 Task: Find connections with filter location Jatāra with filter topic #leadershipwith filter profile language English with filter current company IFC - International Finance Corporation with filter school PGDAV College with filter industry Retail Gasoline with filter service category Tax Law with filter keywords title Spa Manager
Action: Mouse moved to (498, 63)
Screenshot: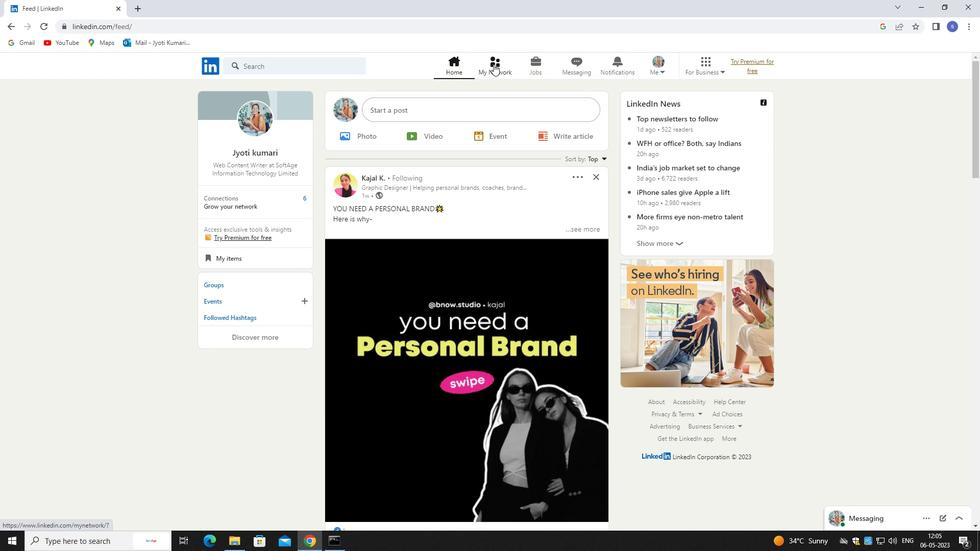 
Action: Mouse pressed left at (498, 63)
Screenshot: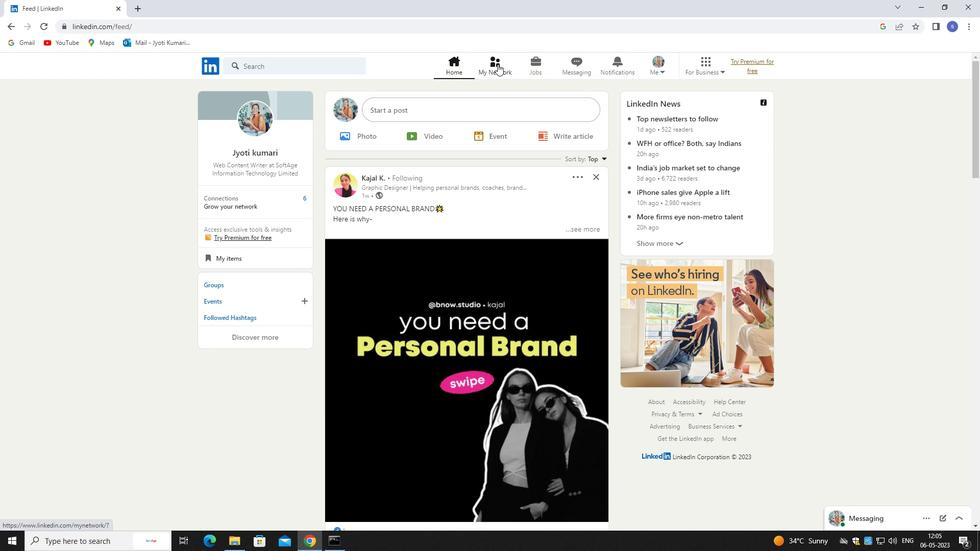 
Action: Mouse moved to (497, 62)
Screenshot: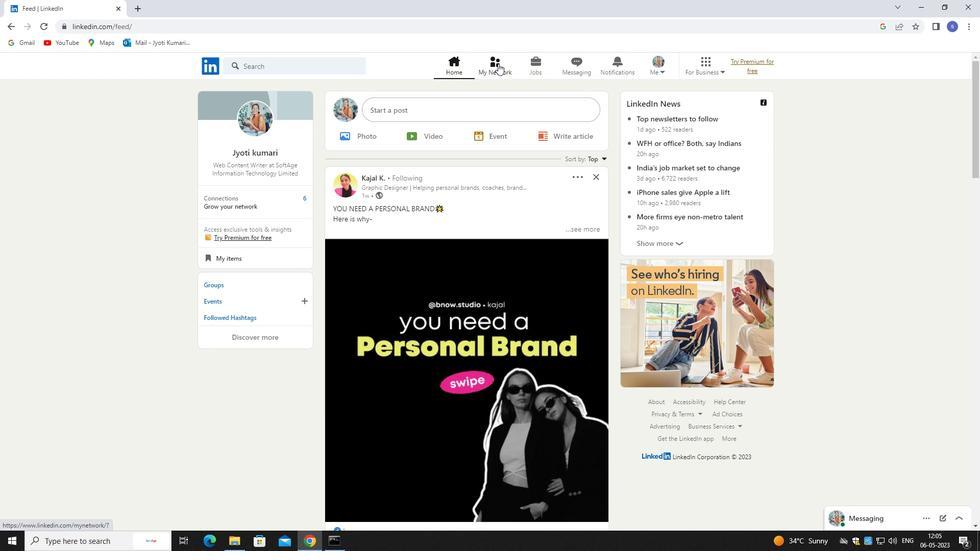 
Action: Mouse pressed left at (497, 62)
Screenshot: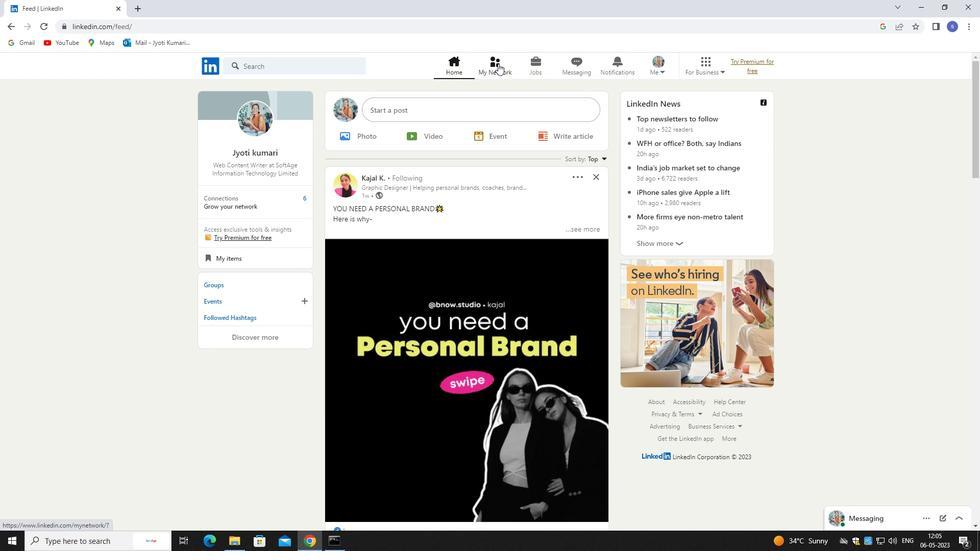 
Action: Mouse moved to (338, 122)
Screenshot: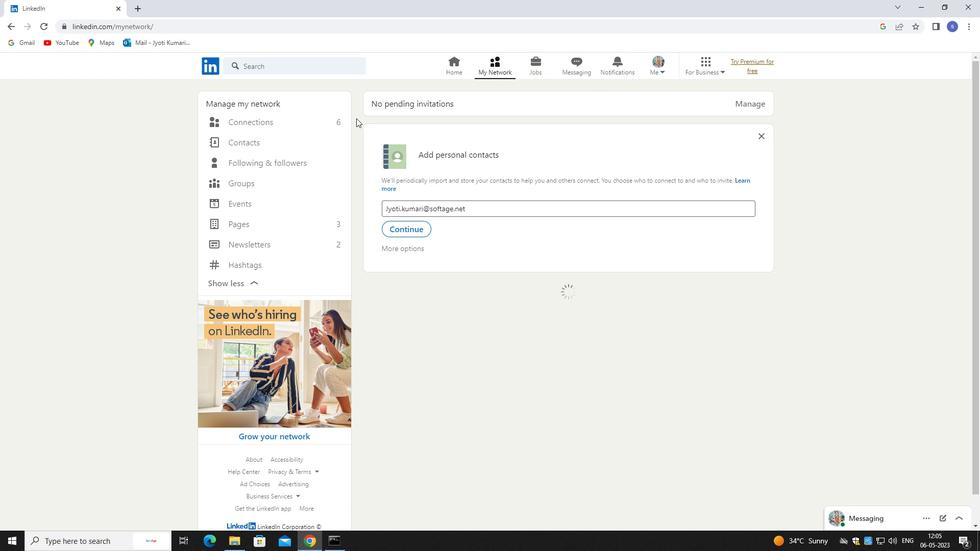 
Action: Mouse pressed left at (338, 122)
Screenshot: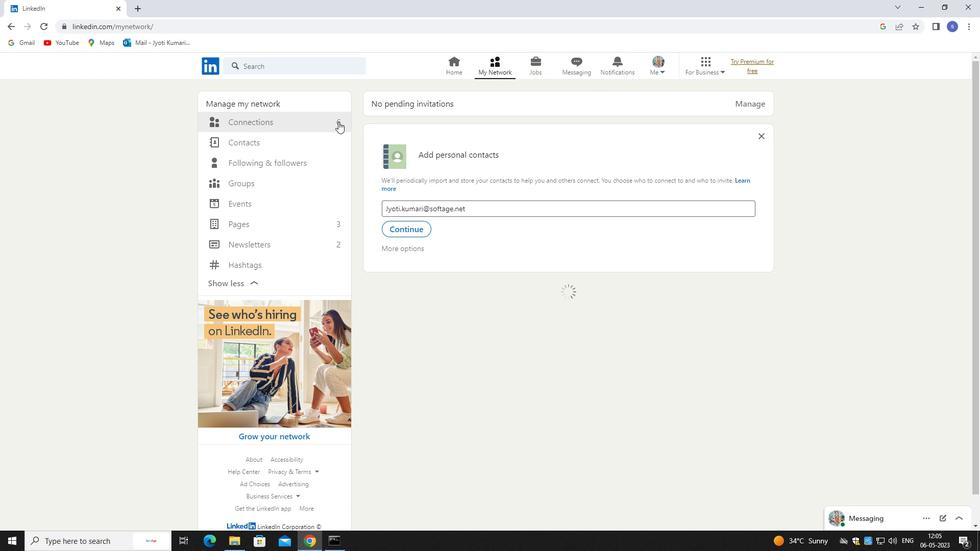 
Action: Mouse moved to (338, 122)
Screenshot: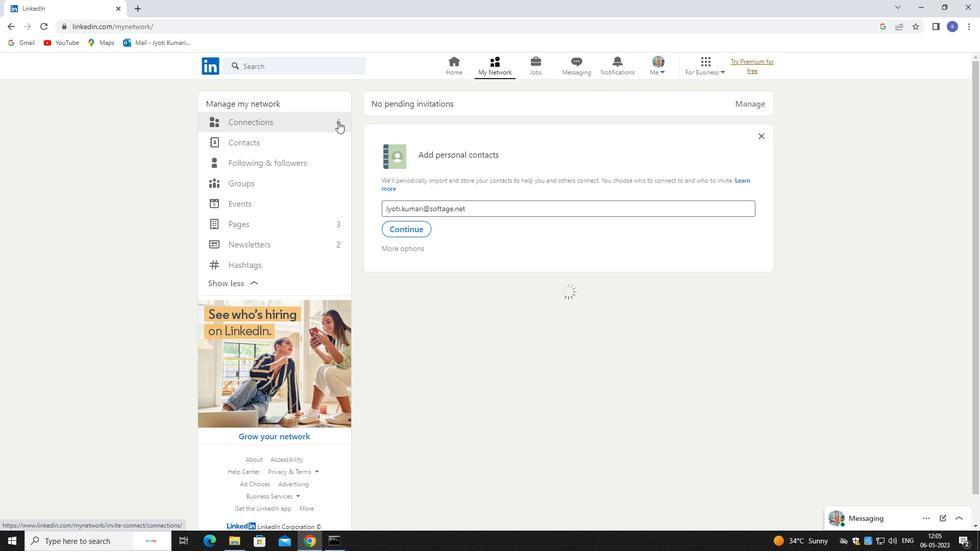 
Action: Mouse pressed left at (338, 122)
Screenshot: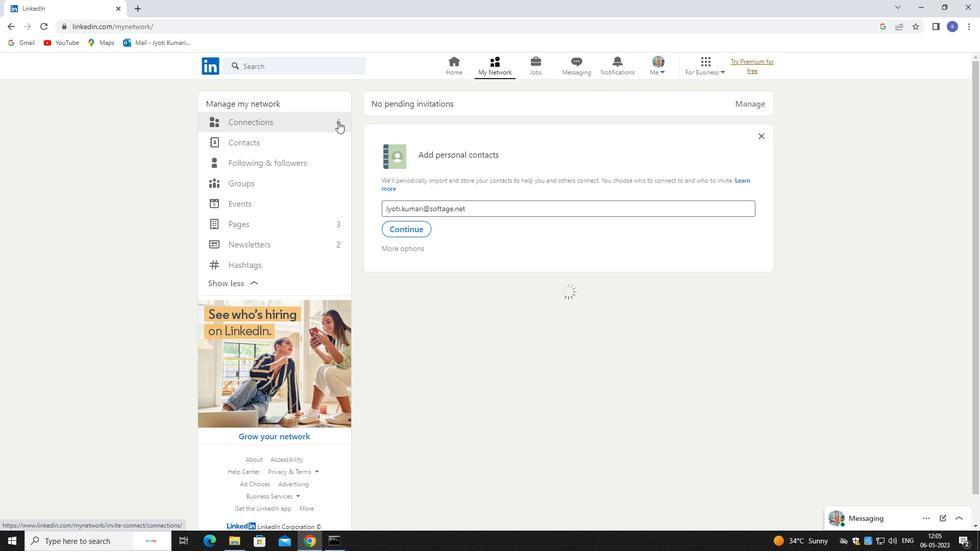 
Action: Mouse moved to (570, 123)
Screenshot: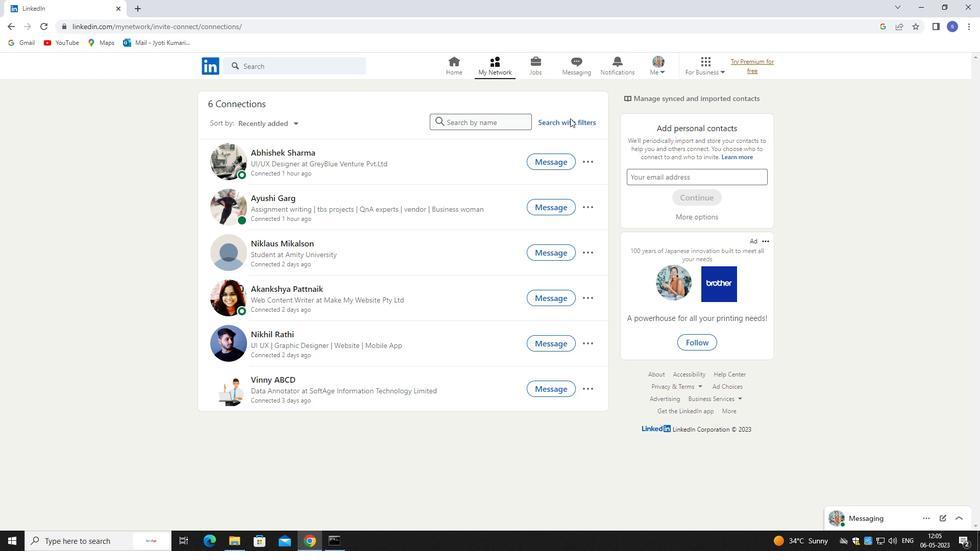 
Action: Mouse pressed left at (570, 123)
Screenshot: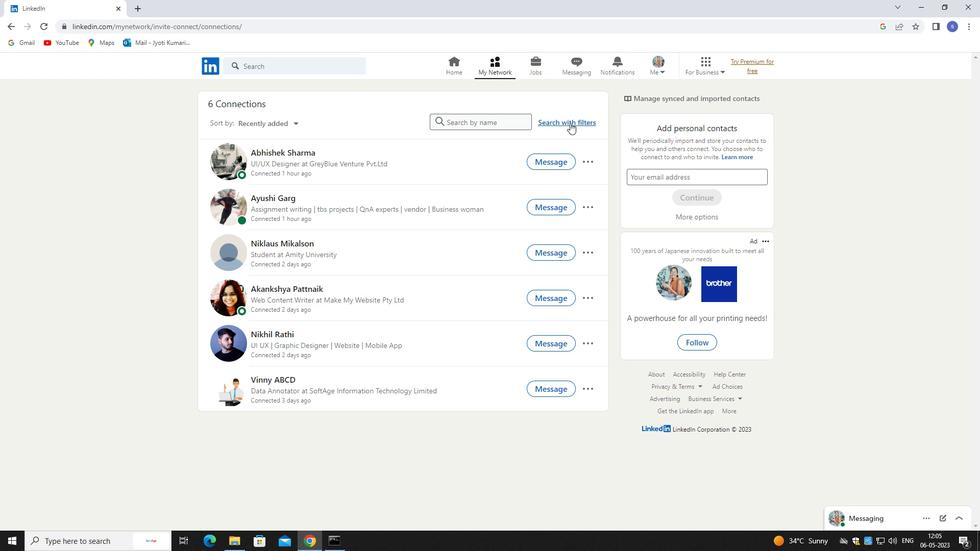 
Action: Mouse moved to (530, 88)
Screenshot: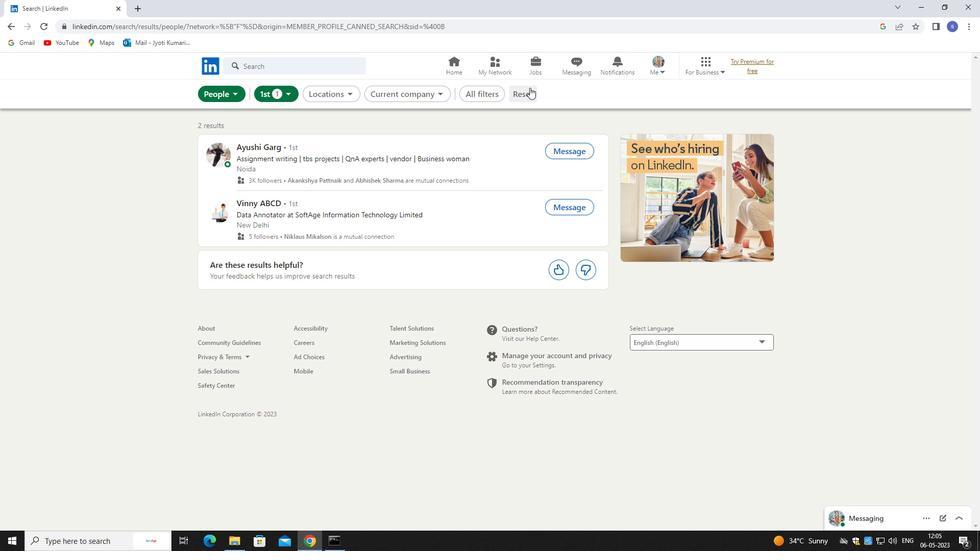 
Action: Mouse pressed left at (530, 88)
Screenshot: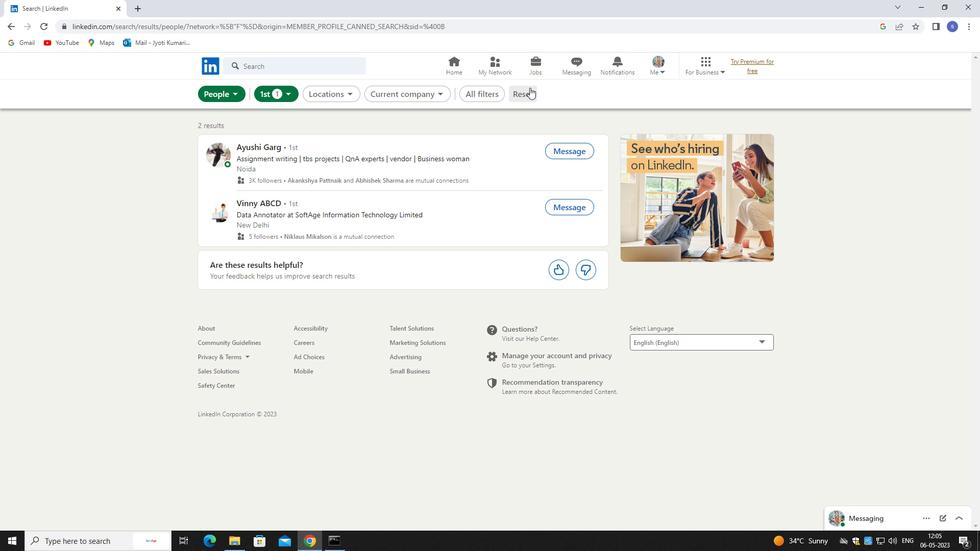 
Action: Mouse moved to (511, 92)
Screenshot: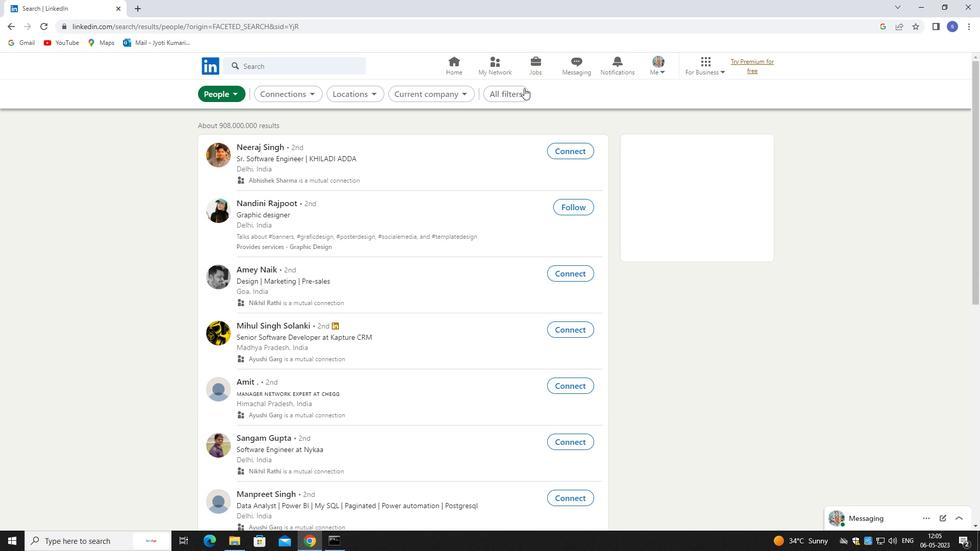 
Action: Mouse pressed left at (511, 92)
Screenshot: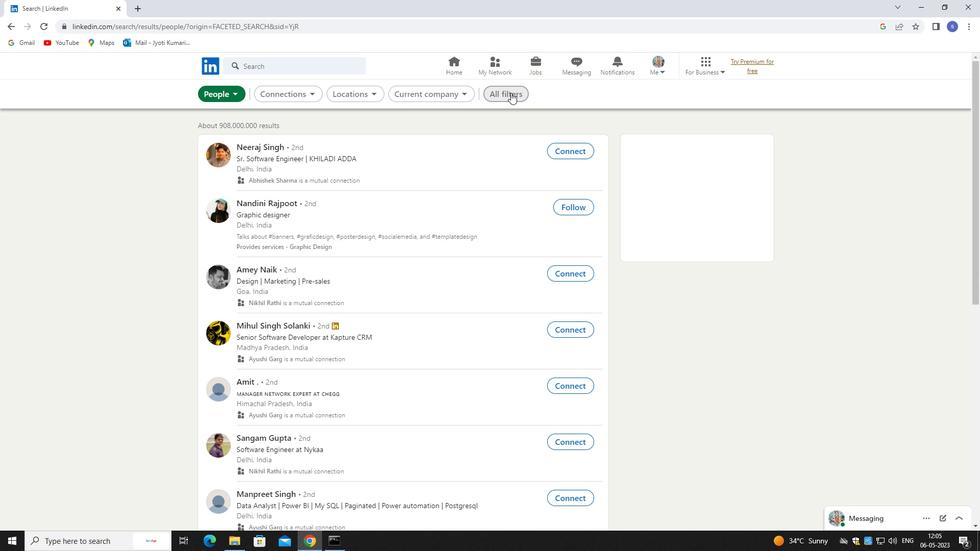 
Action: Mouse moved to (875, 397)
Screenshot: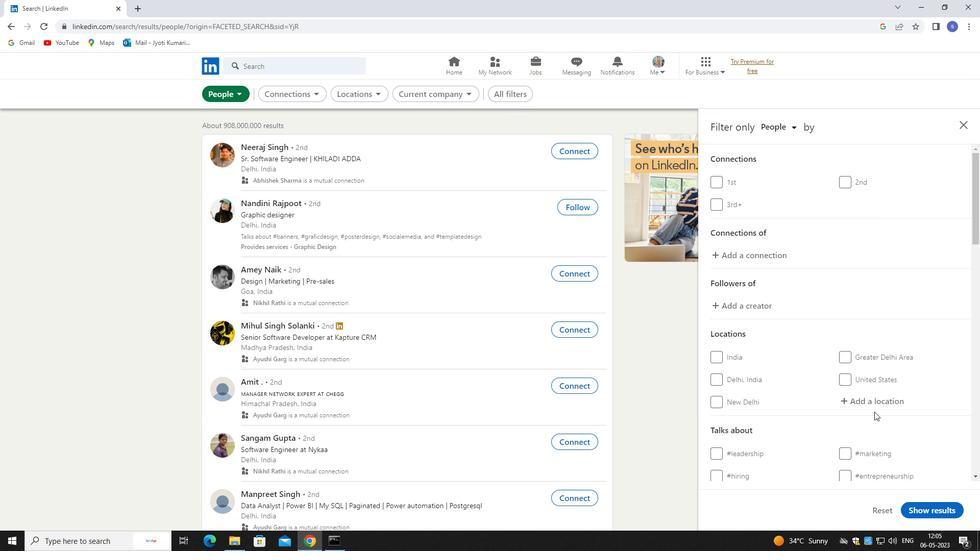 
Action: Mouse pressed left at (875, 397)
Screenshot: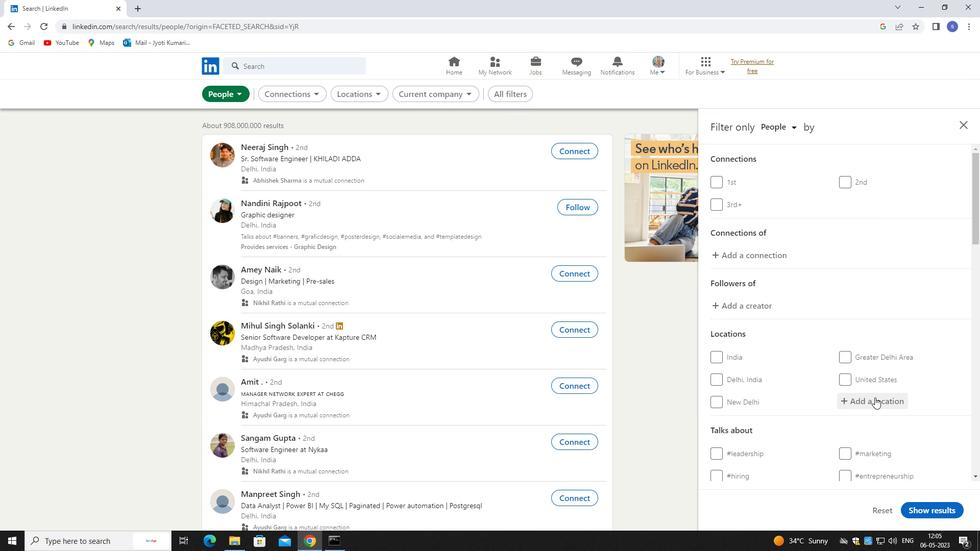 
Action: Mouse moved to (866, 415)
Screenshot: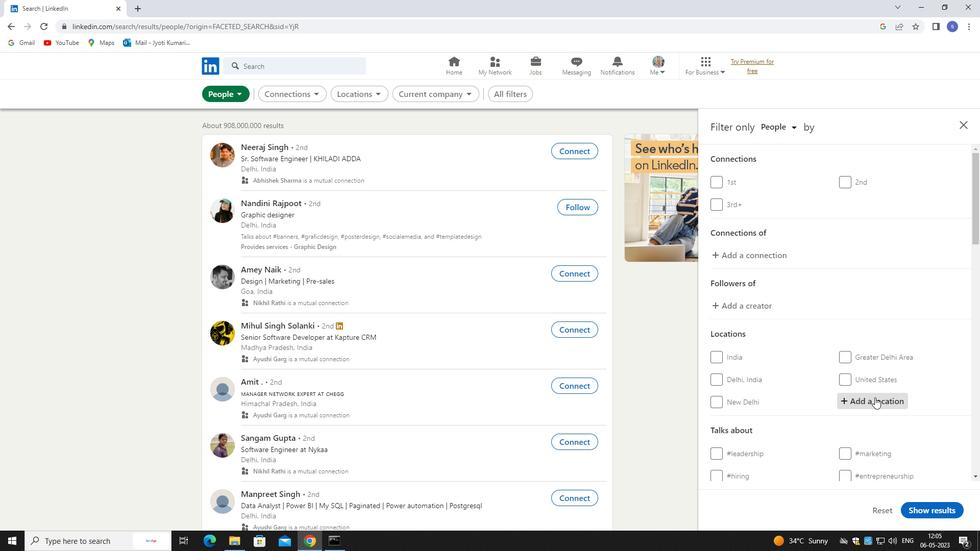 
Action: Key pressed jar<Key.backspace>tara
Screenshot: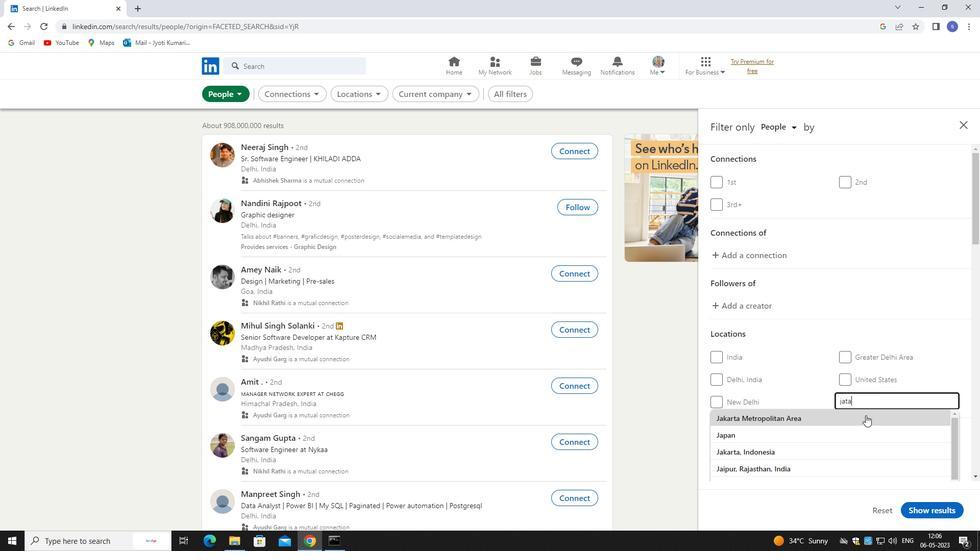 
Action: Mouse moved to (846, 418)
Screenshot: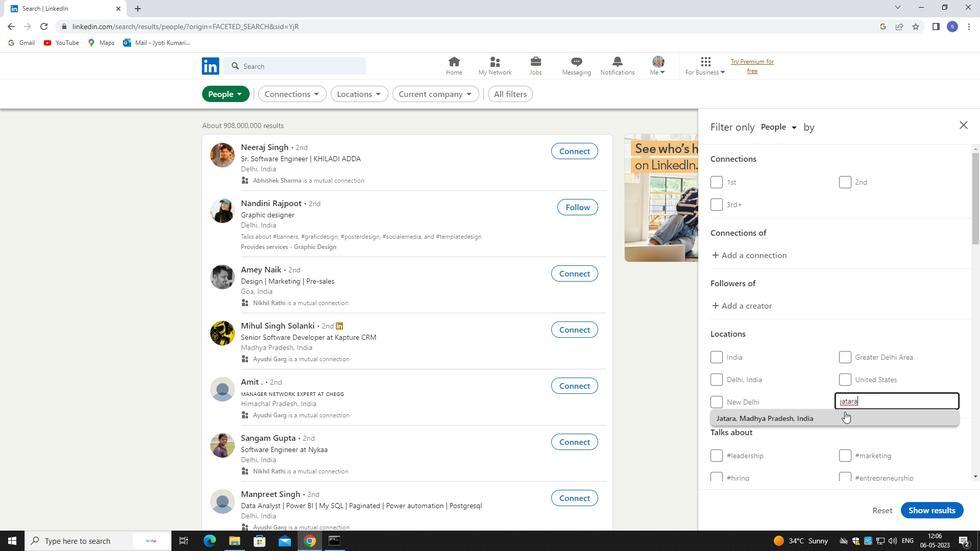 
Action: Mouse pressed left at (846, 418)
Screenshot: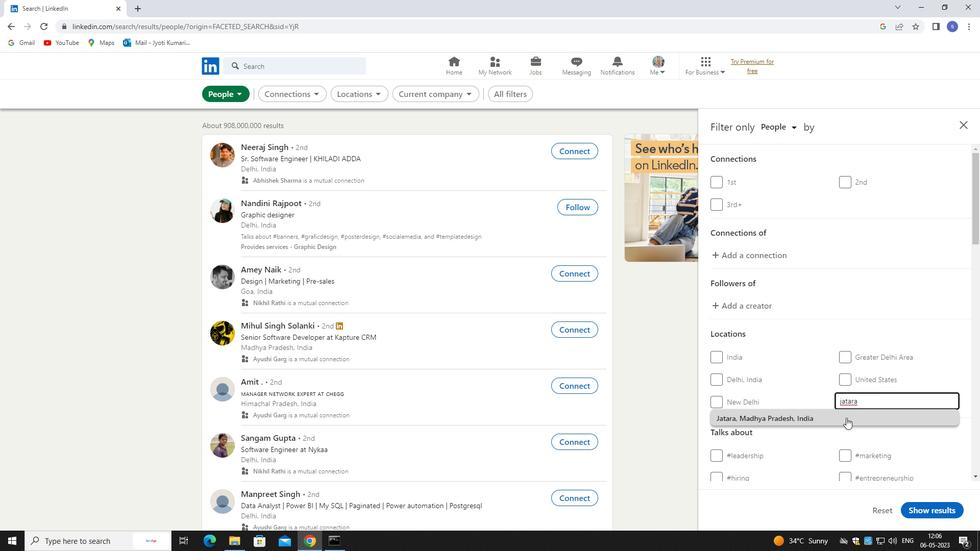 
Action: Mouse moved to (823, 386)
Screenshot: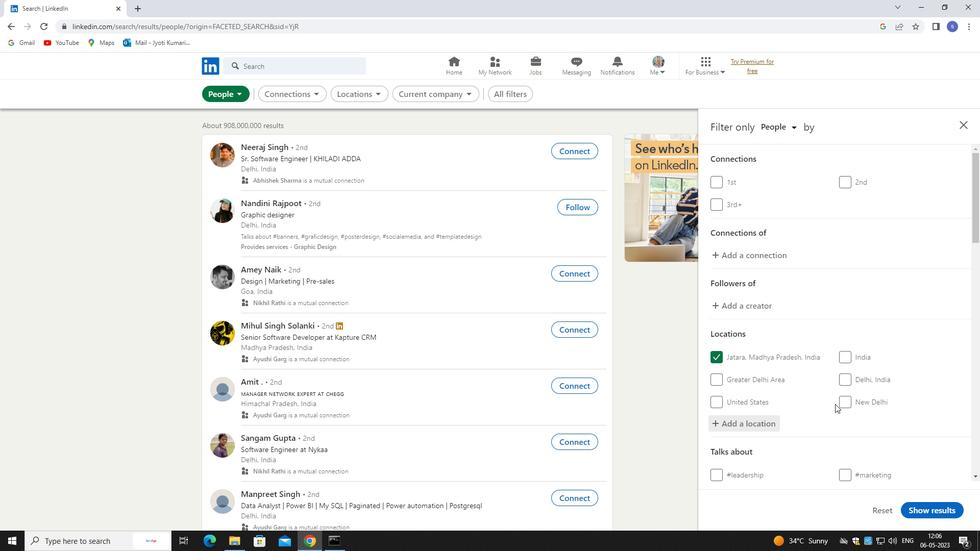 
Action: Mouse scrolled (823, 386) with delta (0, 0)
Screenshot: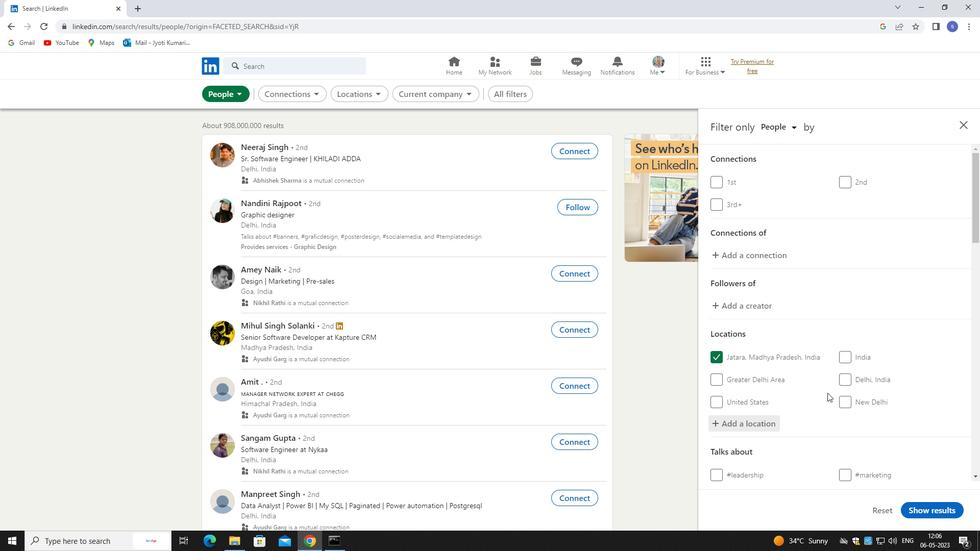 
Action: Mouse moved to (823, 386)
Screenshot: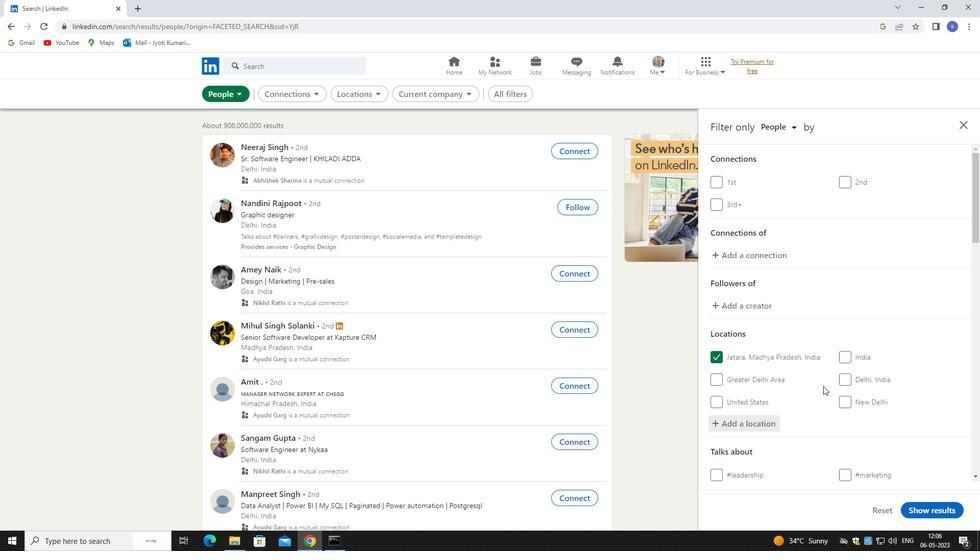 
Action: Mouse scrolled (823, 386) with delta (0, 0)
Screenshot: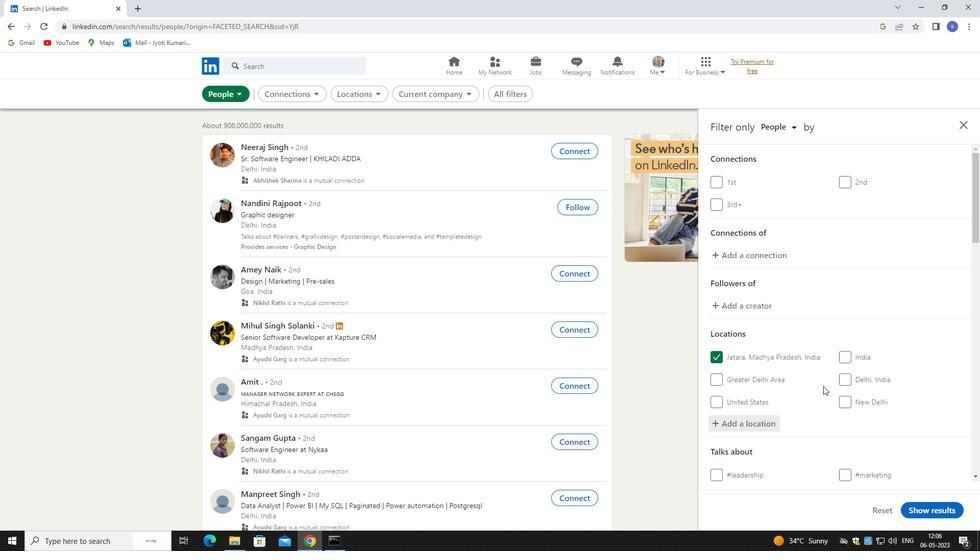 
Action: Mouse moved to (823, 387)
Screenshot: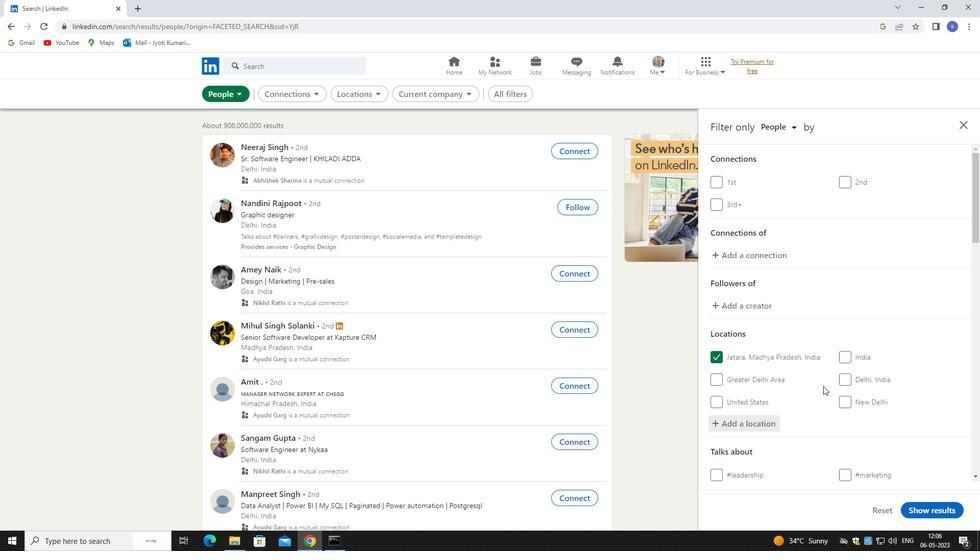 
Action: Mouse scrolled (823, 386) with delta (0, 0)
Screenshot: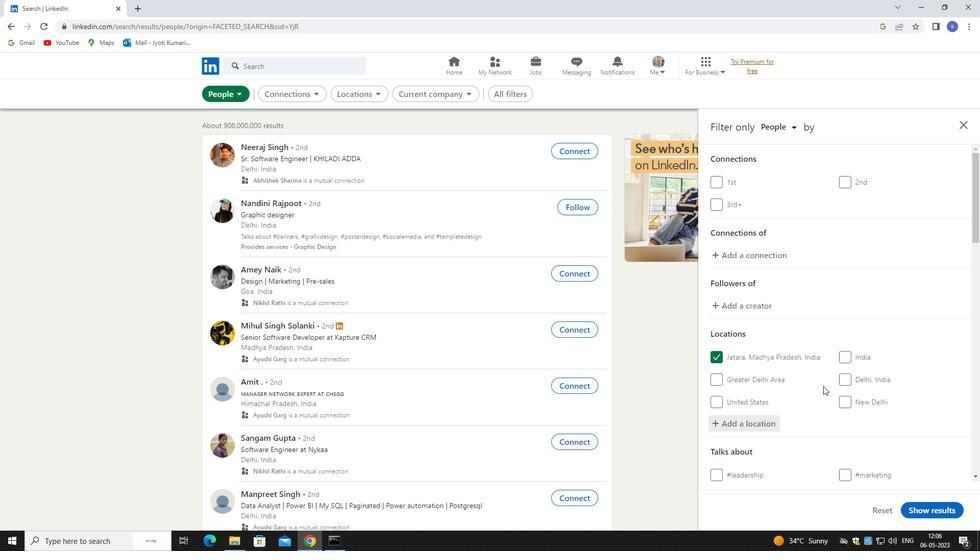 
Action: Mouse moved to (862, 364)
Screenshot: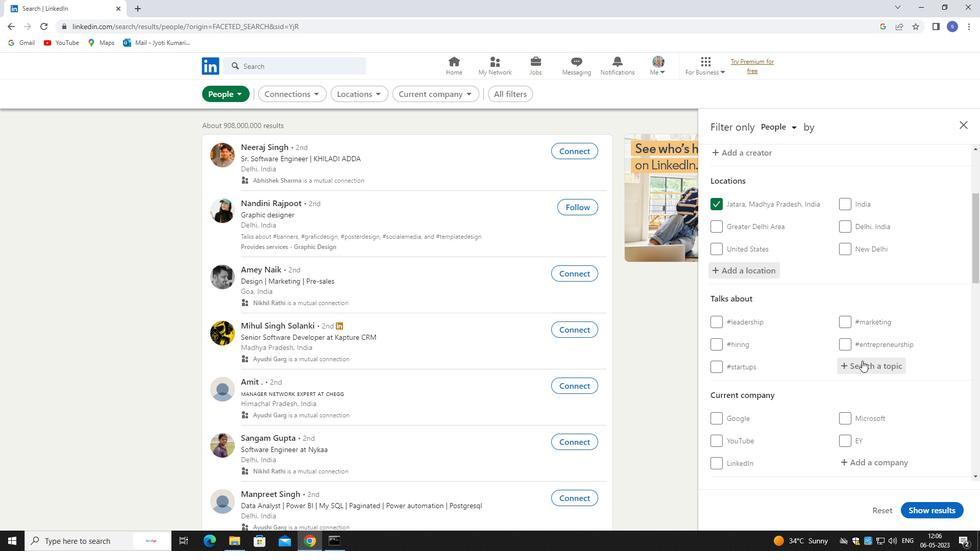 
Action: Mouse pressed left at (862, 364)
Screenshot: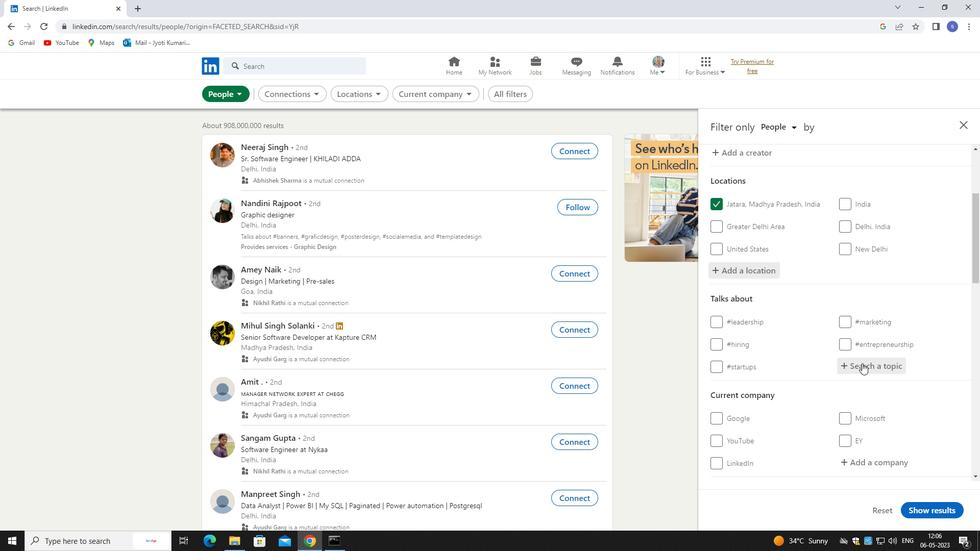 
Action: Mouse moved to (859, 366)
Screenshot: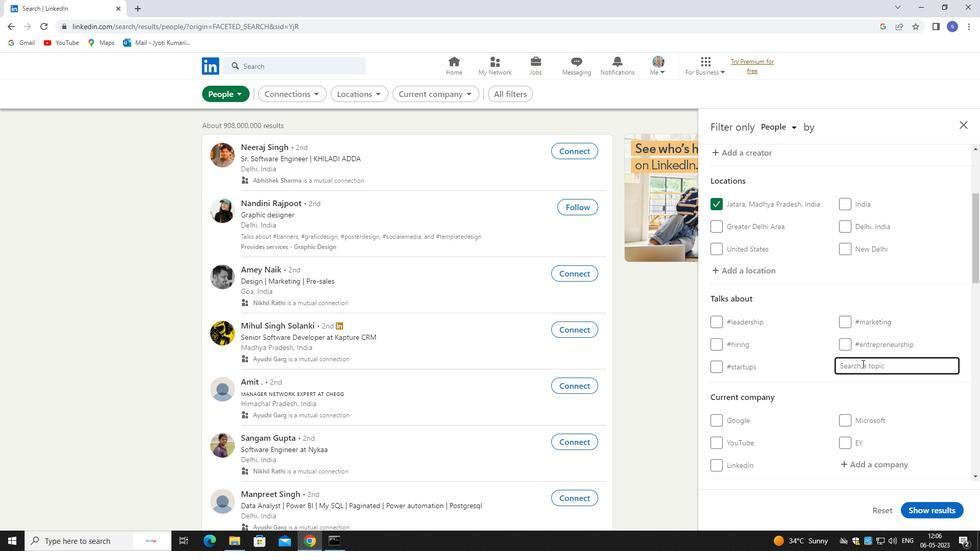 
Action: Key pressed leardeer
Screenshot: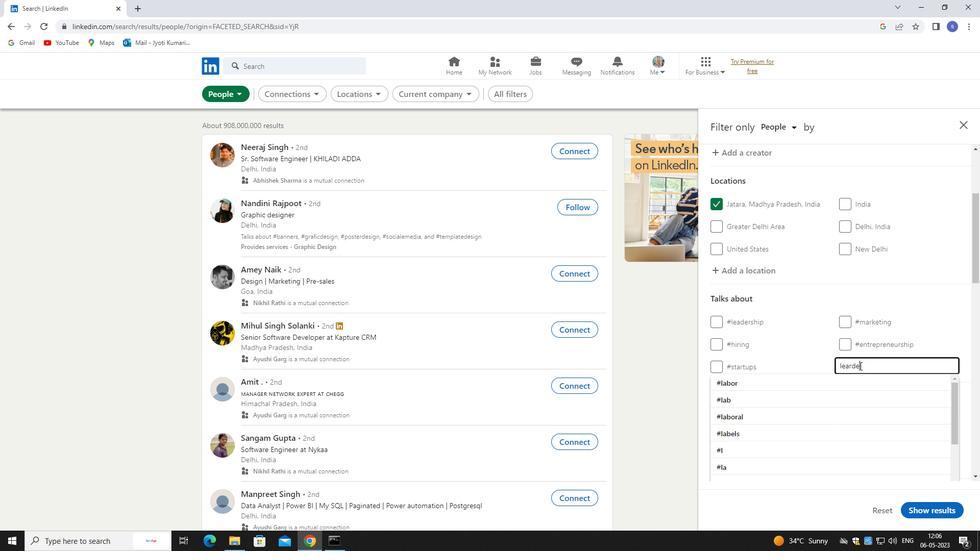 
Action: Mouse moved to (873, 380)
Screenshot: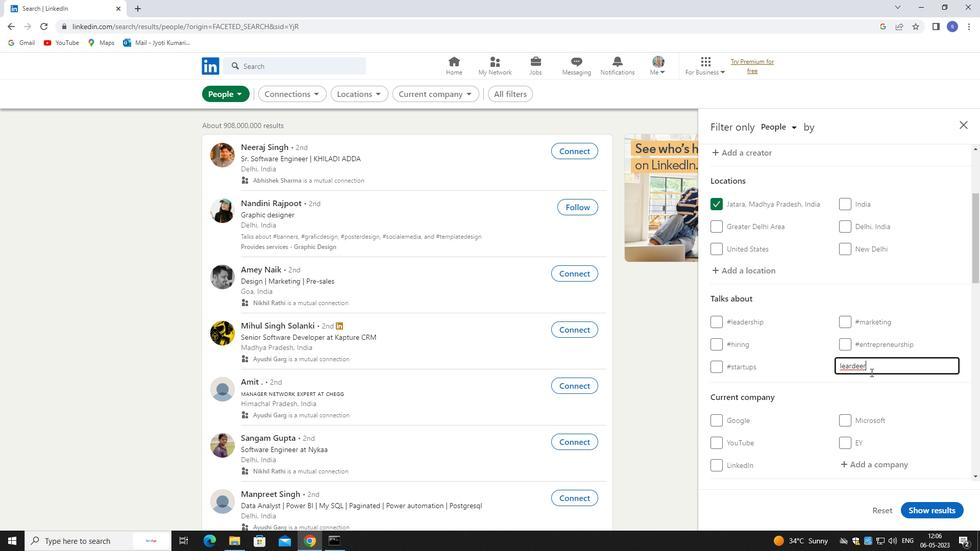 
Action: Key pressed <Key.backspace><Key.backspace>r
Screenshot: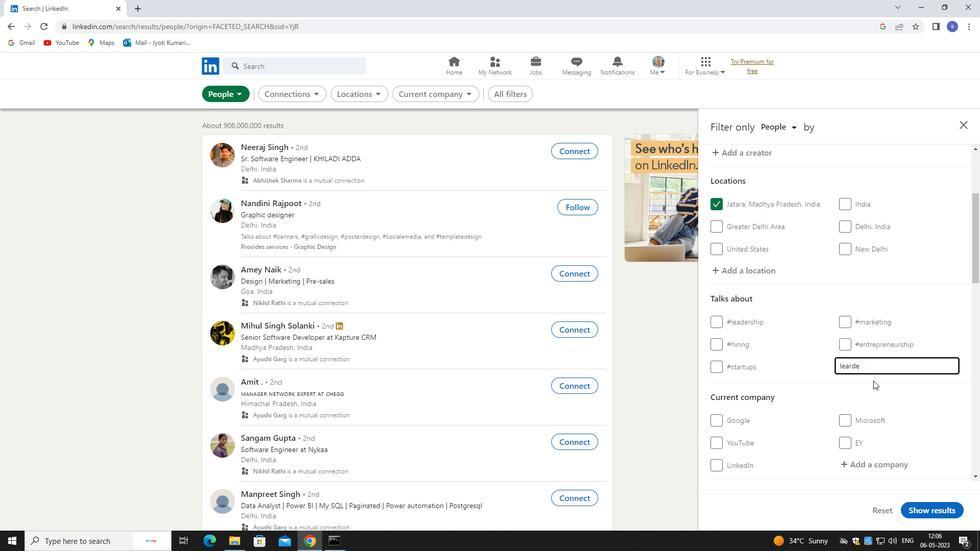 
Action: Mouse pressed left at (873, 380)
Screenshot: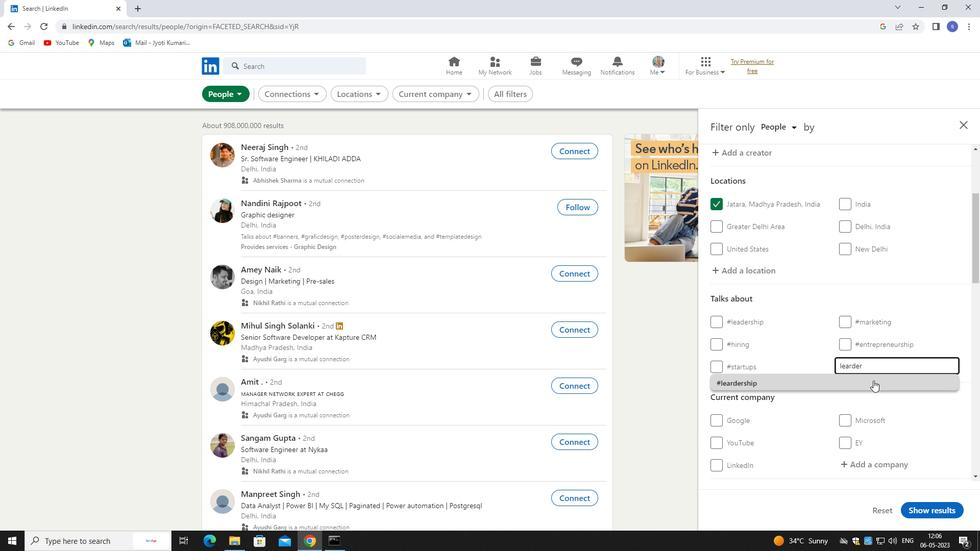 
Action: Mouse scrolled (873, 380) with delta (0, 0)
Screenshot: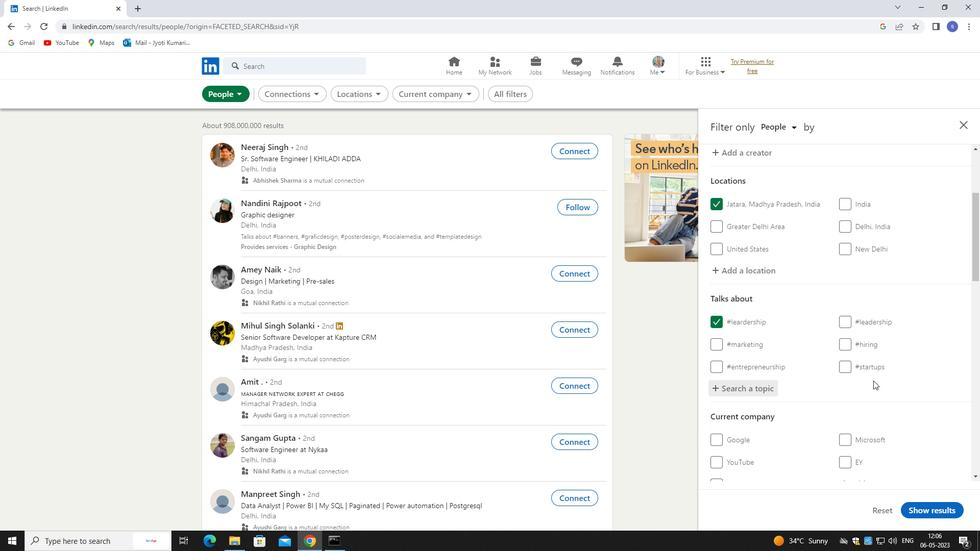 
Action: Mouse scrolled (873, 380) with delta (0, 0)
Screenshot: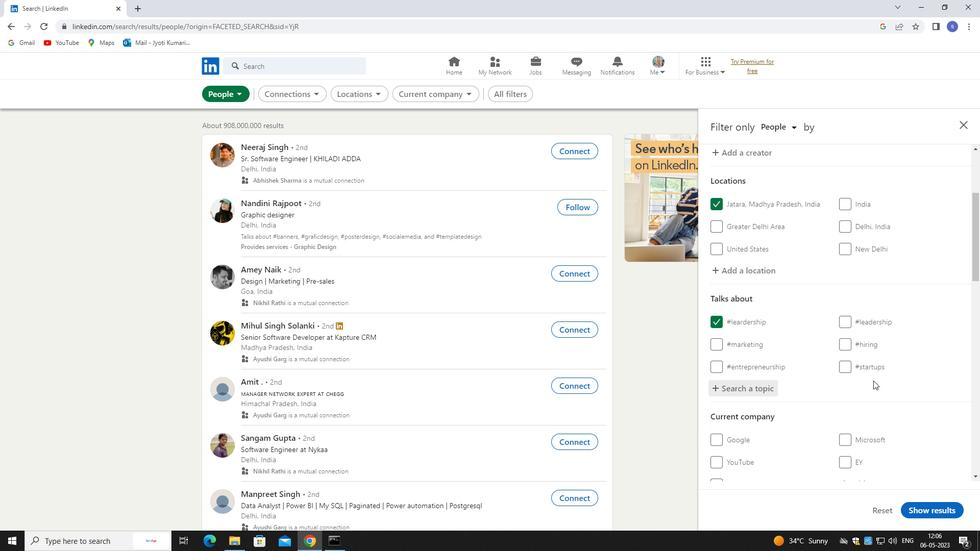 
Action: Mouse moved to (873, 381)
Screenshot: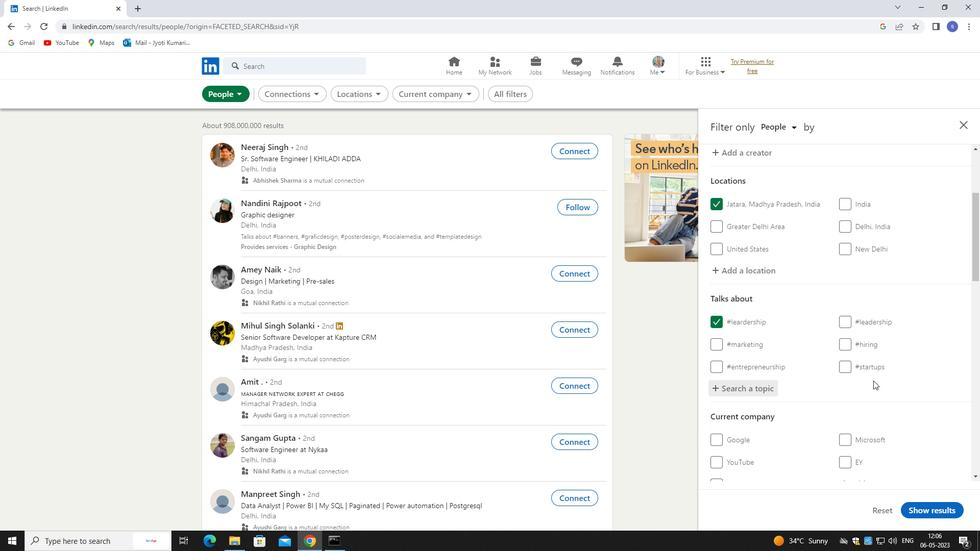 
Action: Mouse scrolled (873, 380) with delta (0, 0)
Screenshot: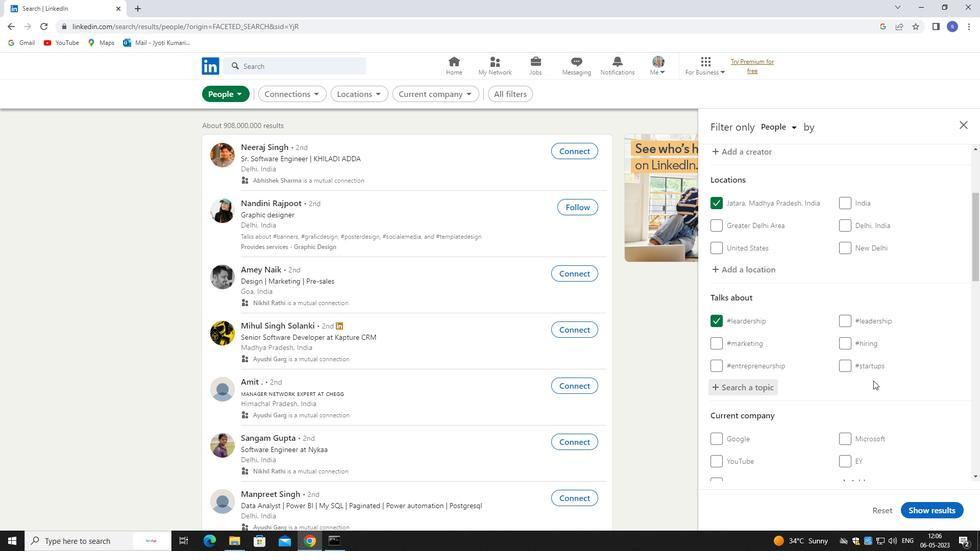 
Action: Mouse moved to (877, 337)
Screenshot: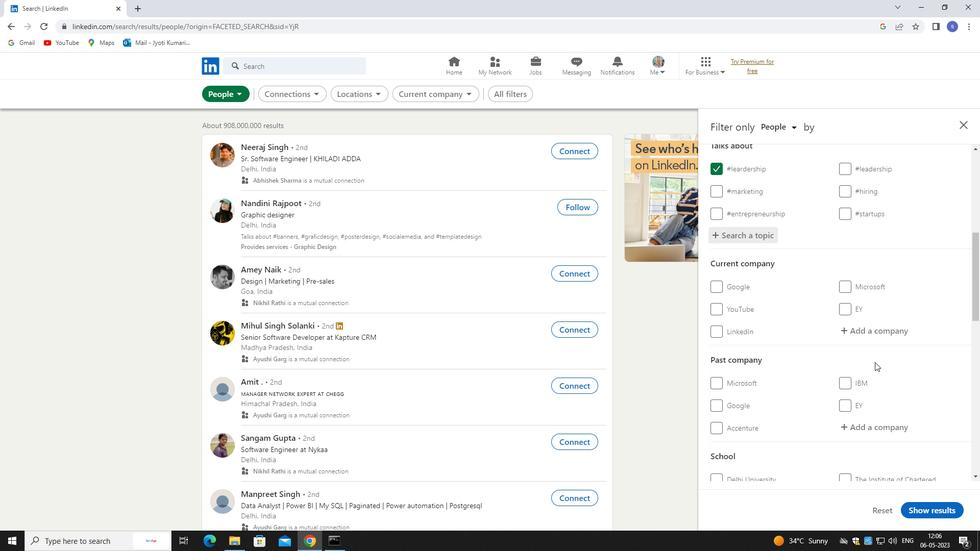 
Action: Mouse pressed left at (877, 337)
Screenshot: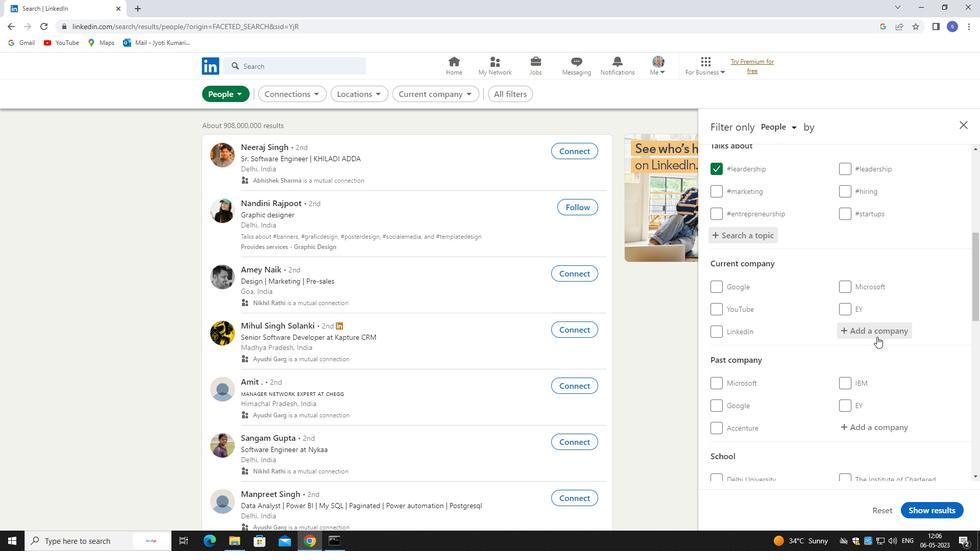 
Action: Mouse moved to (873, 332)
Screenshot: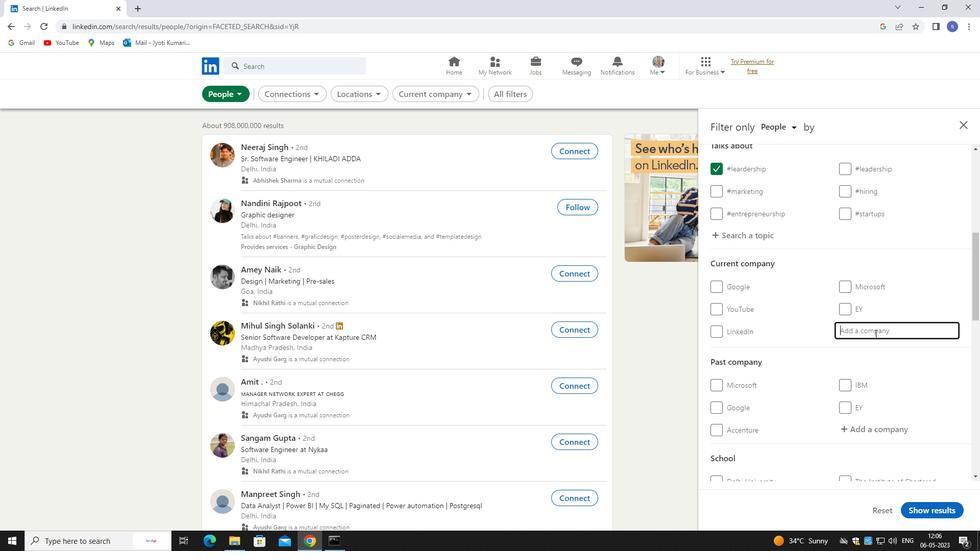 
Action: Key pressed <Key.shift>IFC<Key.space>I
Screenshot: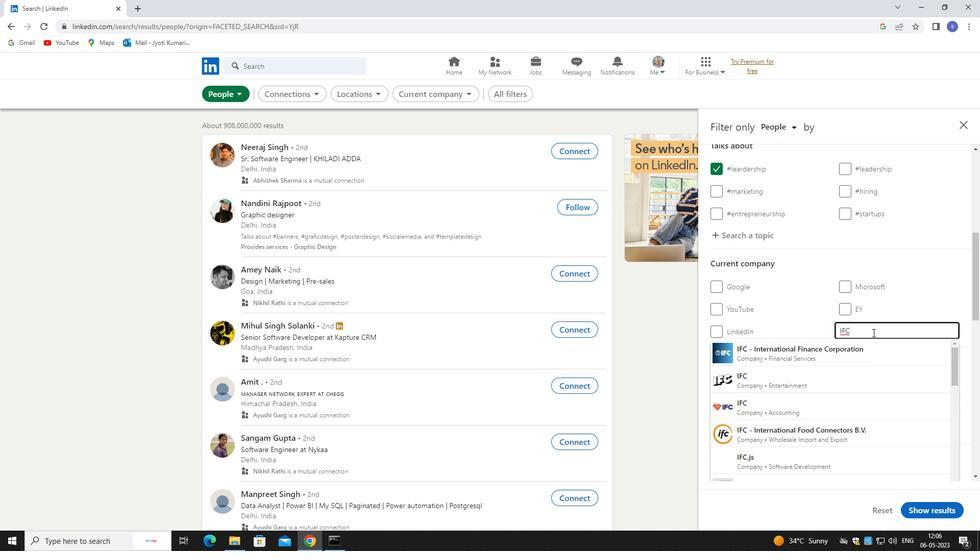 
Action: Mouse moved to (832, 349)
Screenshot: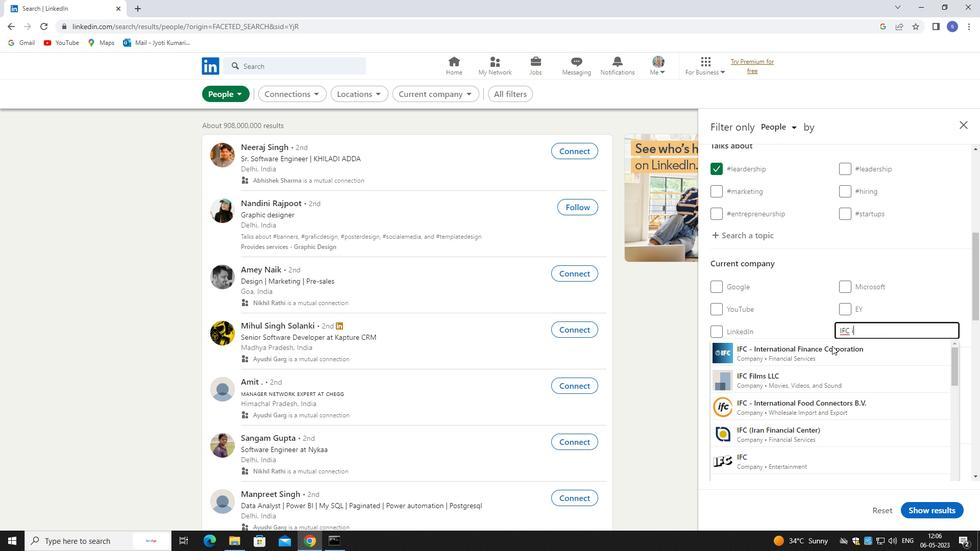 
Action: Mouse pressed left at (832, 349)
Screenshot: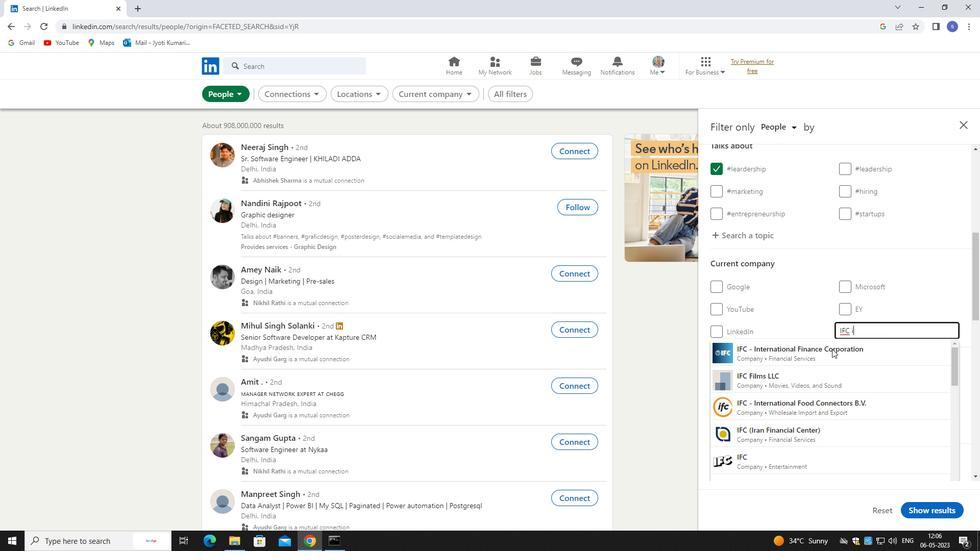 
Action: Mouse moved to (831, 350)
Screenshot: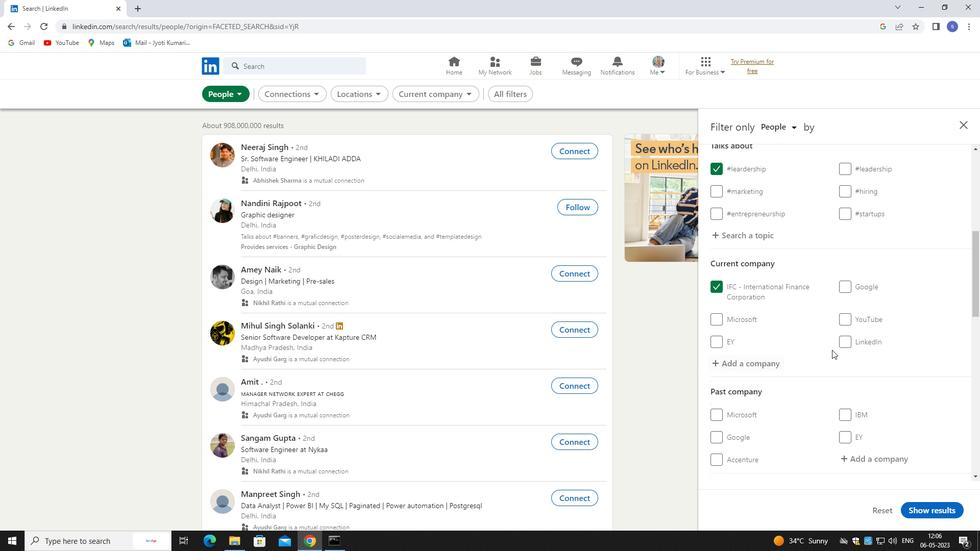 
Action: Mouse scrolled (831, 349) with delta (0, 0)
Screenshot: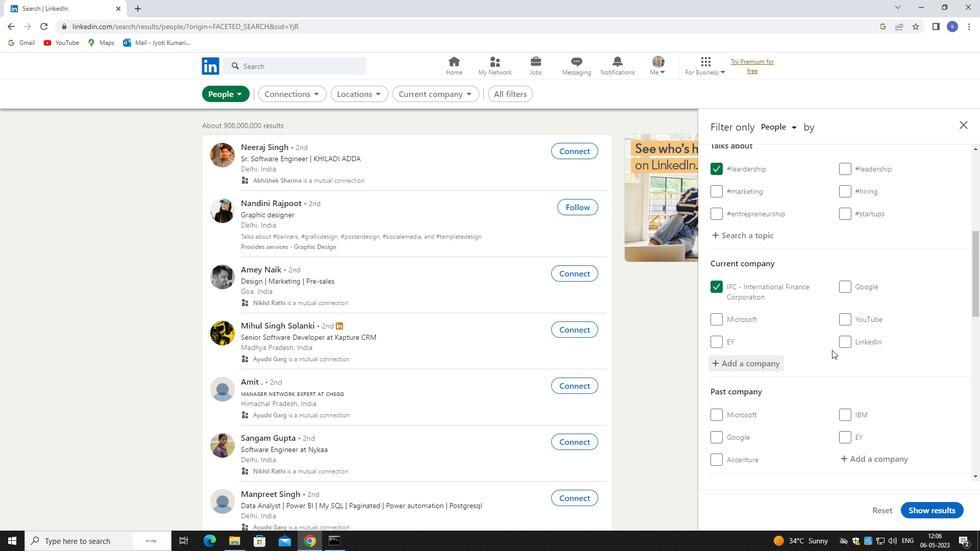 
Action: Mouse scrolled (831, 349) with delta (0, 0)
Screenshot: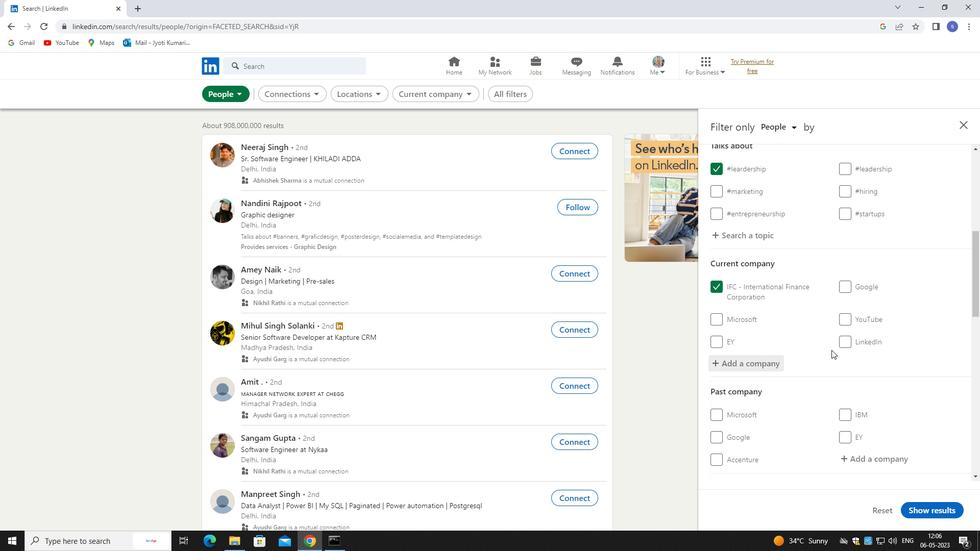 
Action: Mouse scrolled (831, 349) with delta (0, 0)
Screenshot: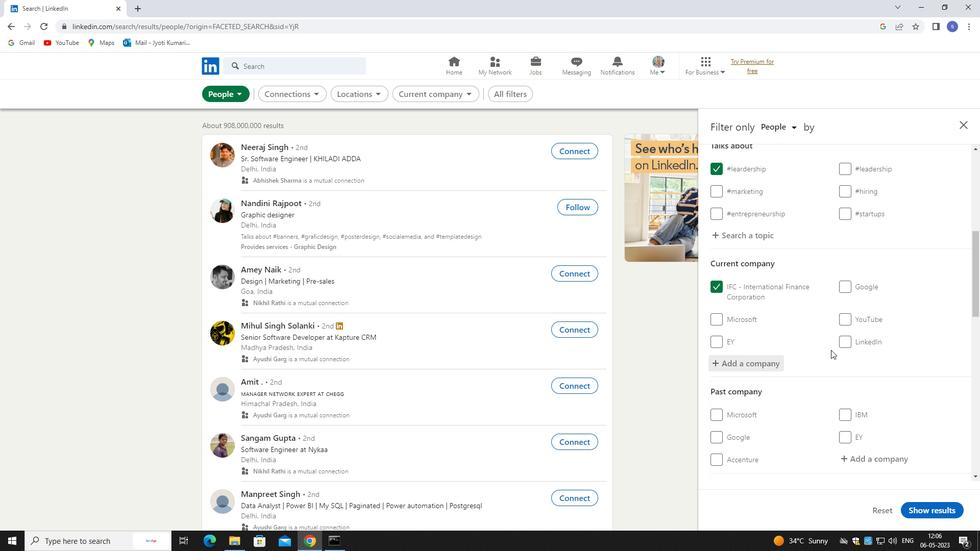 
Action: Mouse moved to (856, 414)
Screenshot: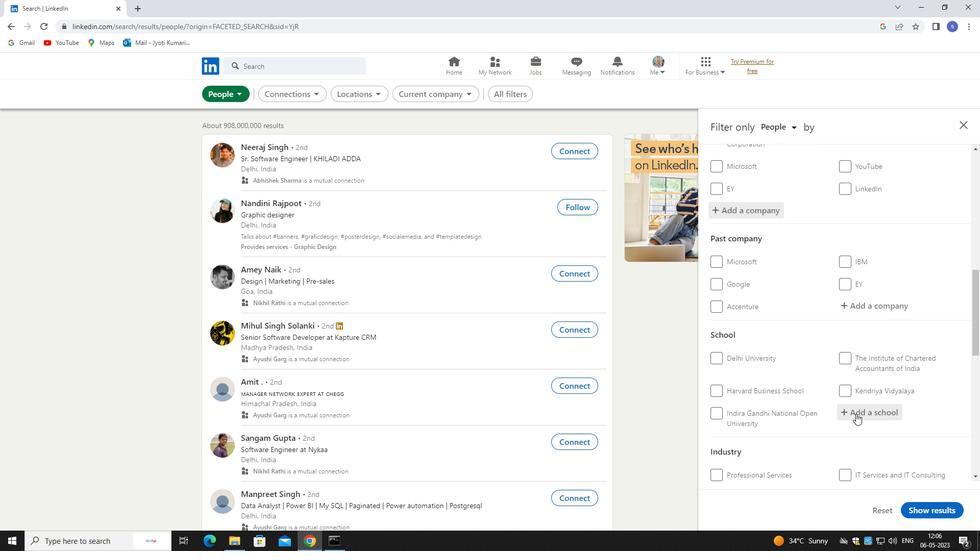 
Action: Mouse pressed left at (856, 414)
Screenshot: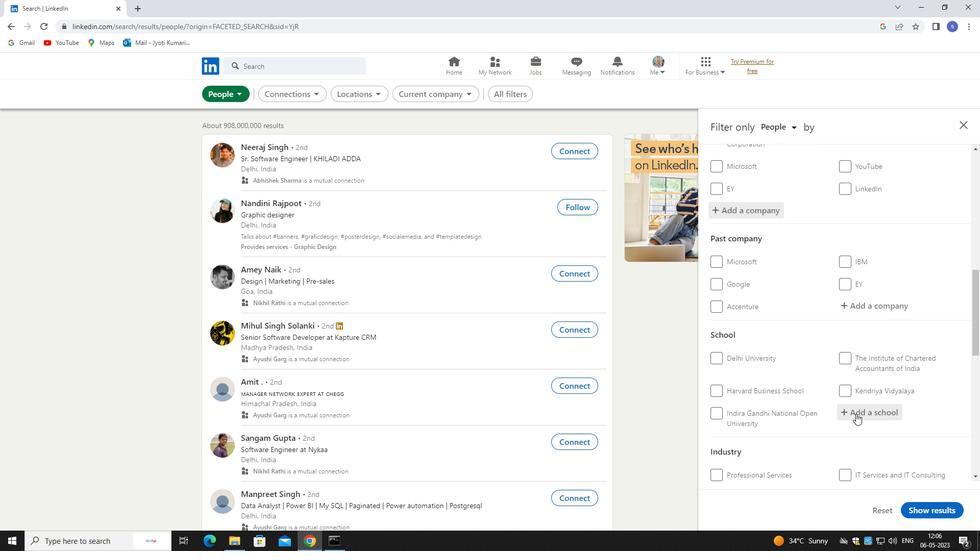 
Action: Key pressed <Key.shift>PG<Key.shift>DAV
Screenshot: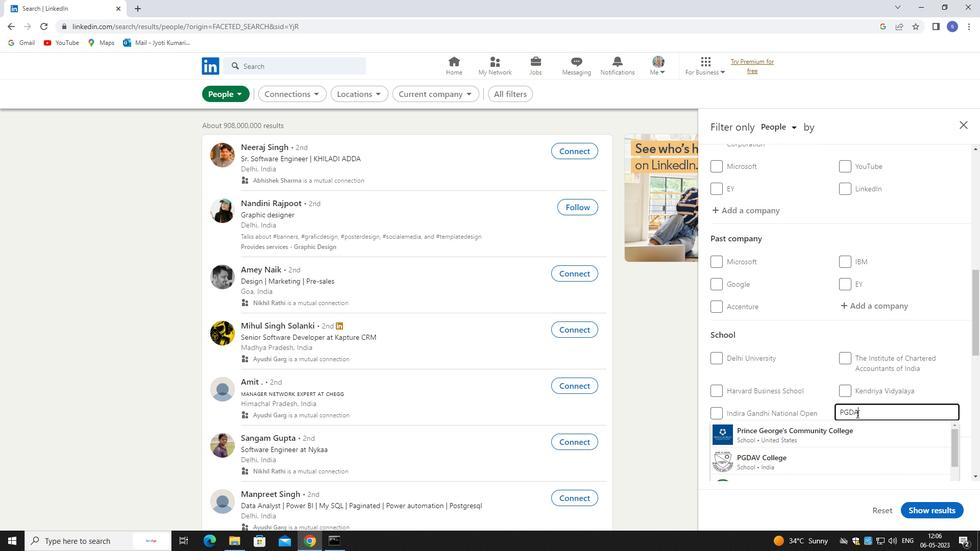 
Action: Mouse moved to (854, 436)
Screenshot: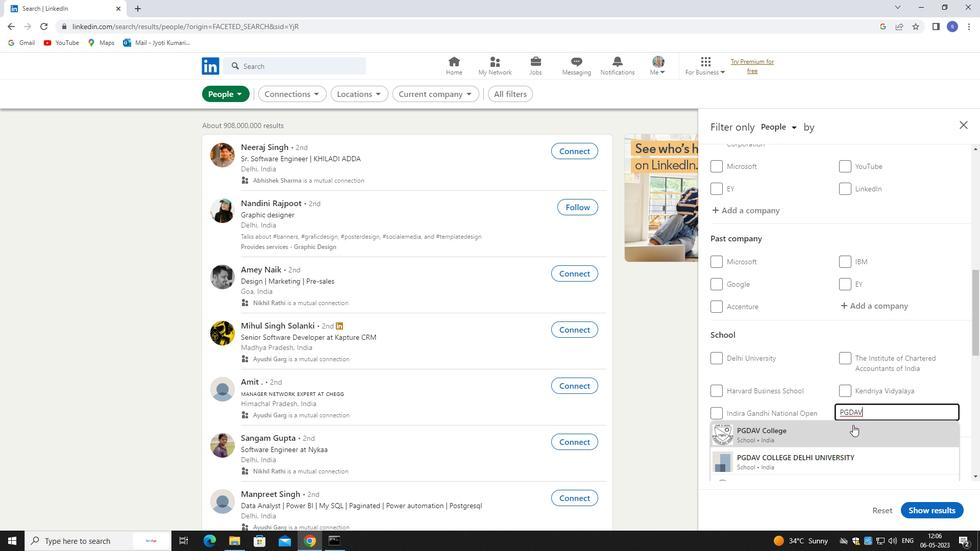 
Action: Mouse pressed left at (854, 436)
Screenshot: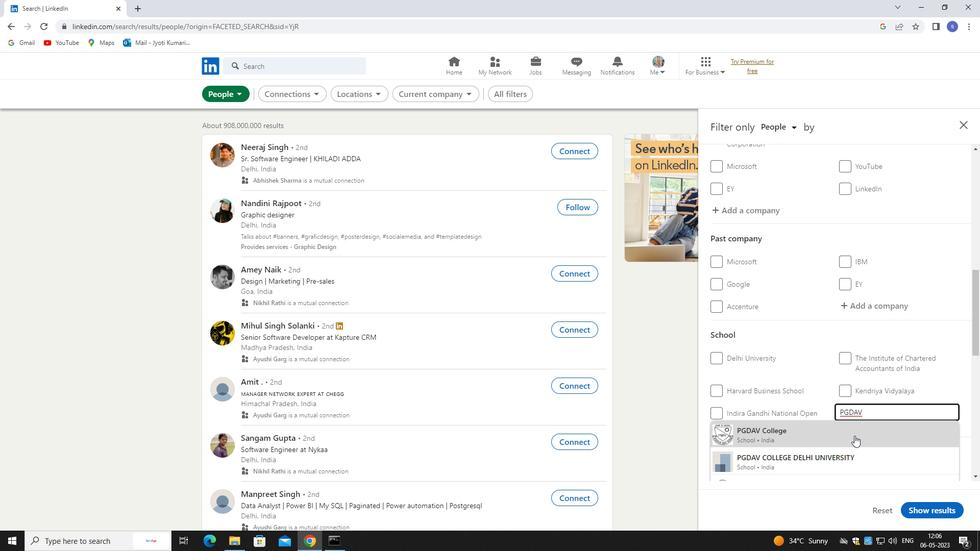 
Action: Mouse scrolled (854, 435) with delta (0, 0)
Screenshot: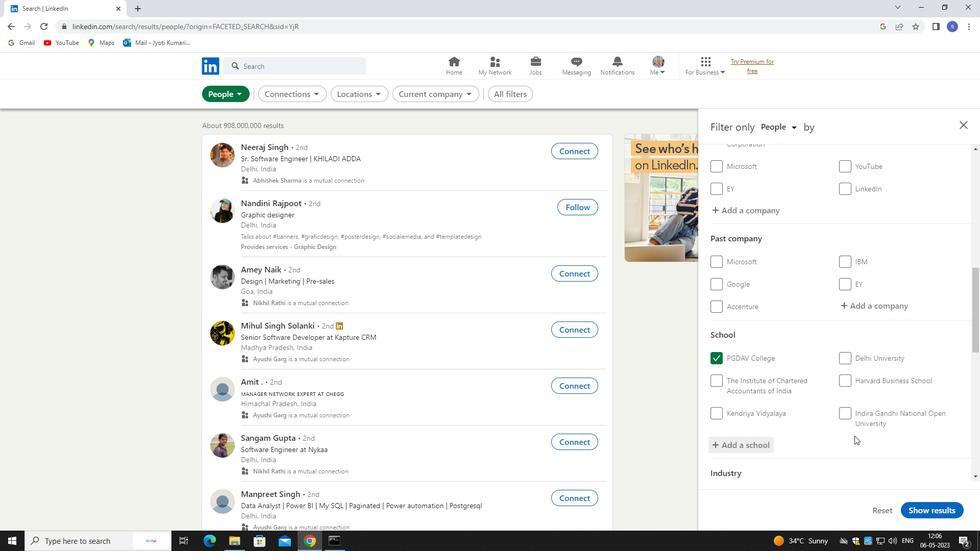 
Action: Mouse moved to (854, 436)
Screenshot: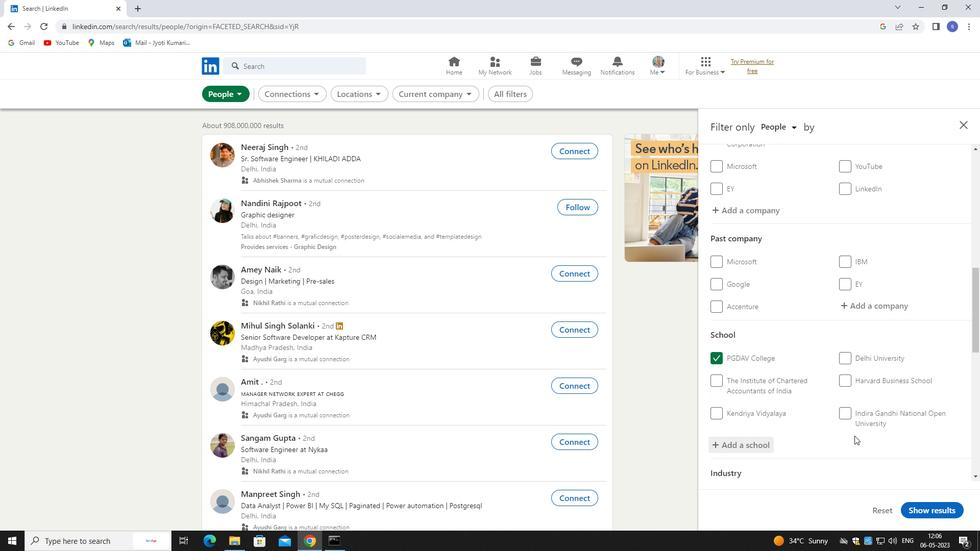 
Action: Mouse scrolled (854, 436) with delta (0, 0)
Screenshot: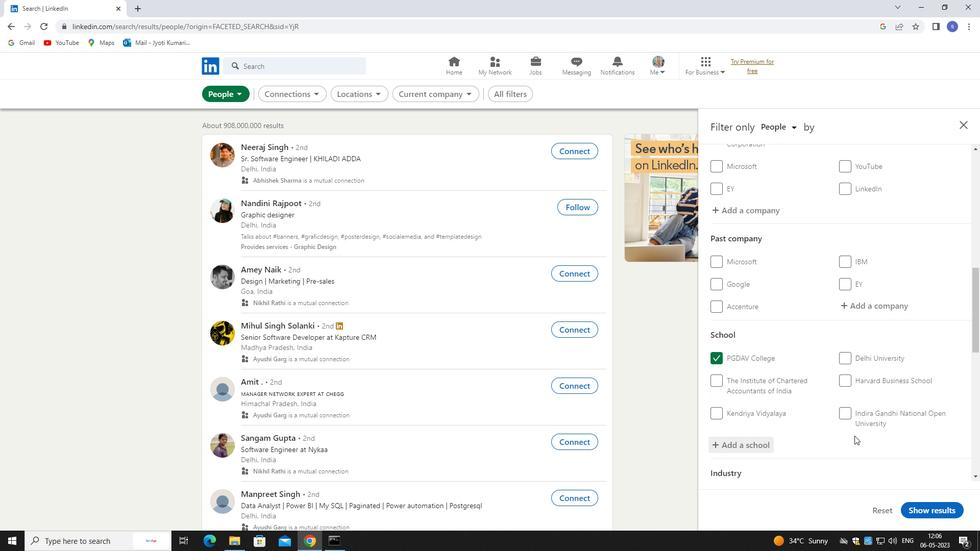
Action: Mouse scrolled (854, 436) with delta (0, 0)
Screenshot: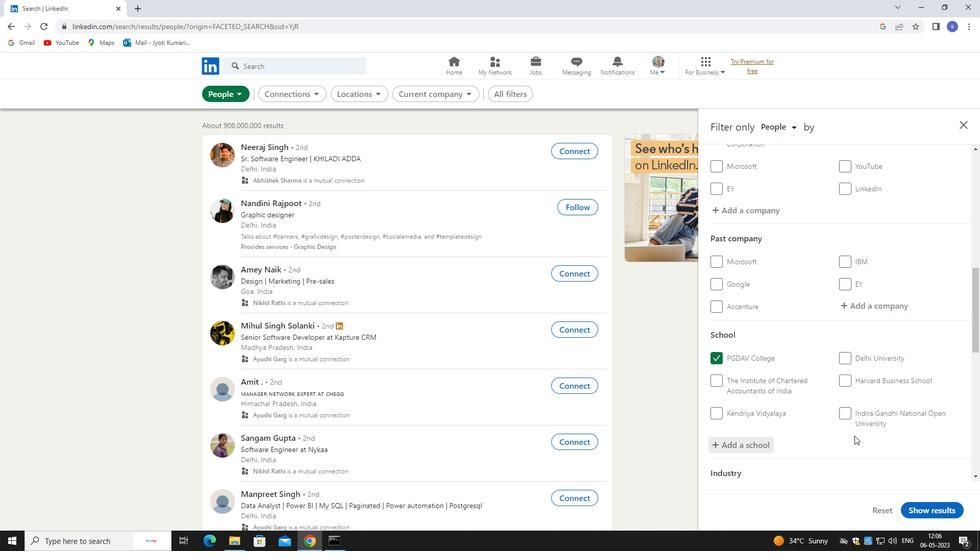 
Action: Mouse moved to (854, 437)
Screenshot: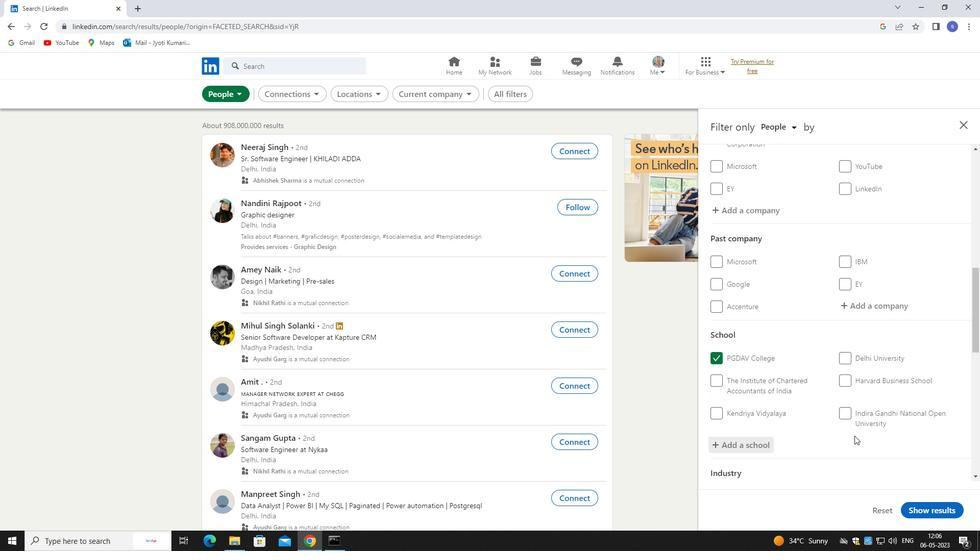 
Action: Mouse scrolled (854, 436) with delta (0, 0)
Screenshot: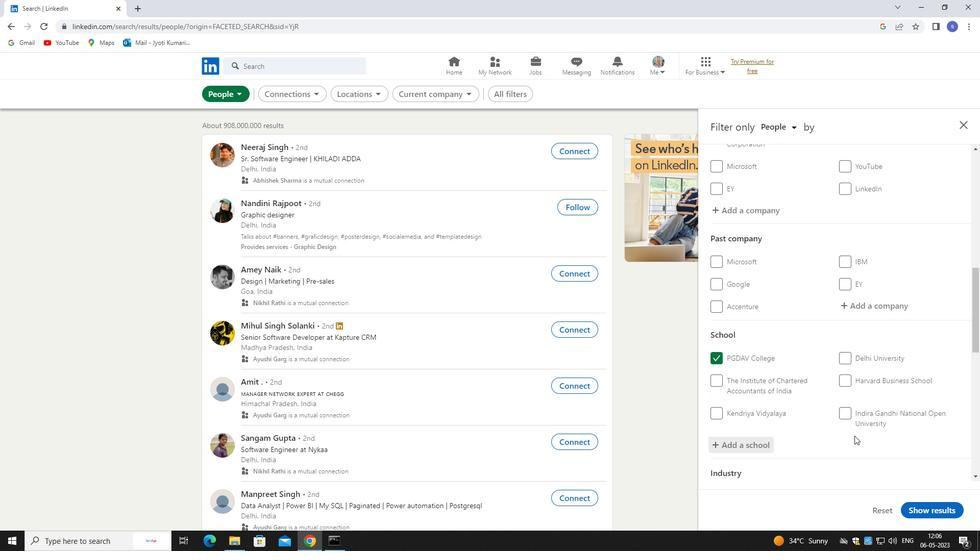 
Action: Mouse moved to (894, 346)
Screenshot: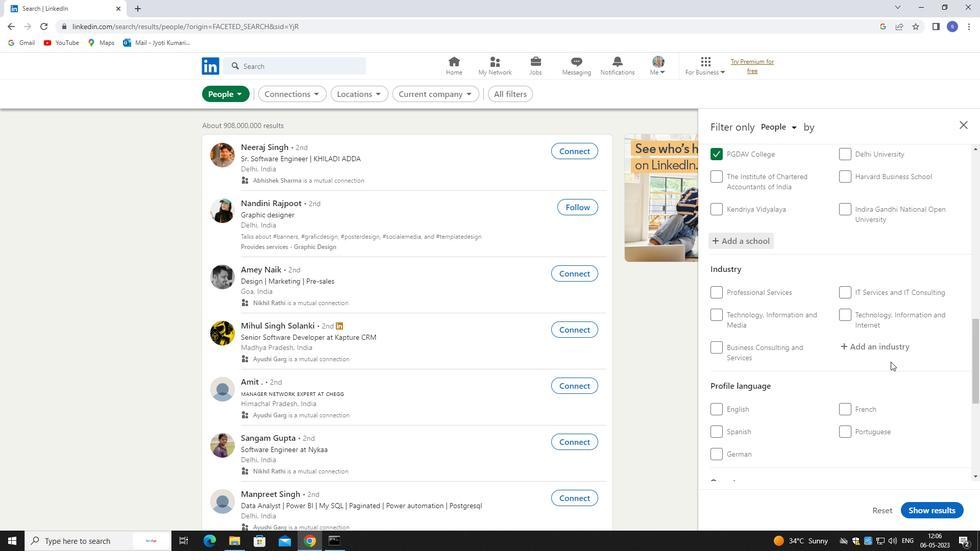 
Action: Mouse pressed left at (894, 346)
Screenshot: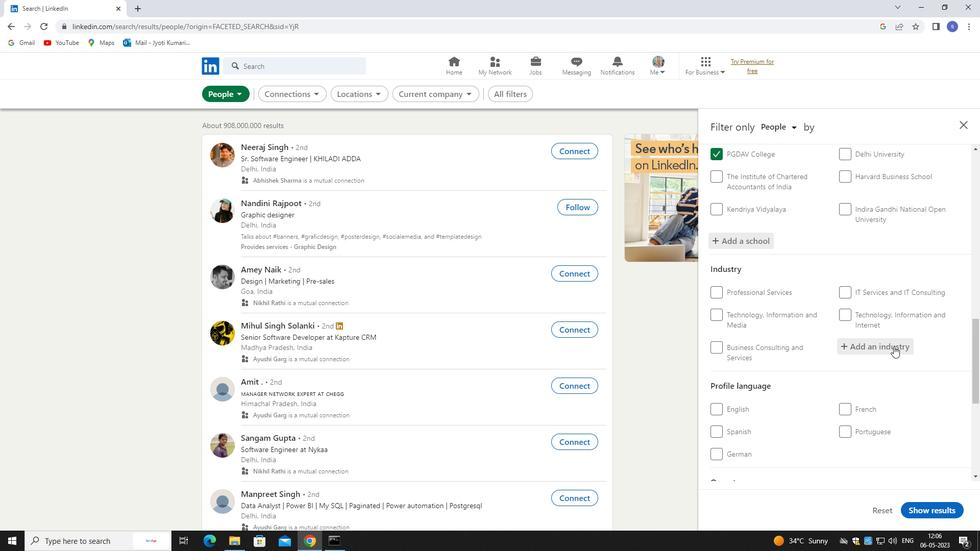 
Action: Key pressed <Key.shift>RETAILB<Key.space><Key.shift>GASO
Screenshot: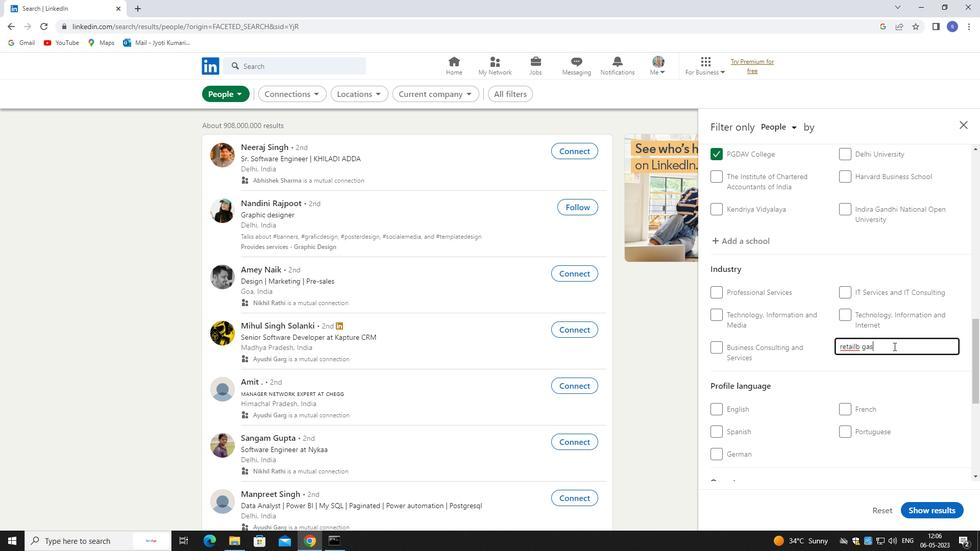
Action: Mouse moved to (894, 349)
Screenshot: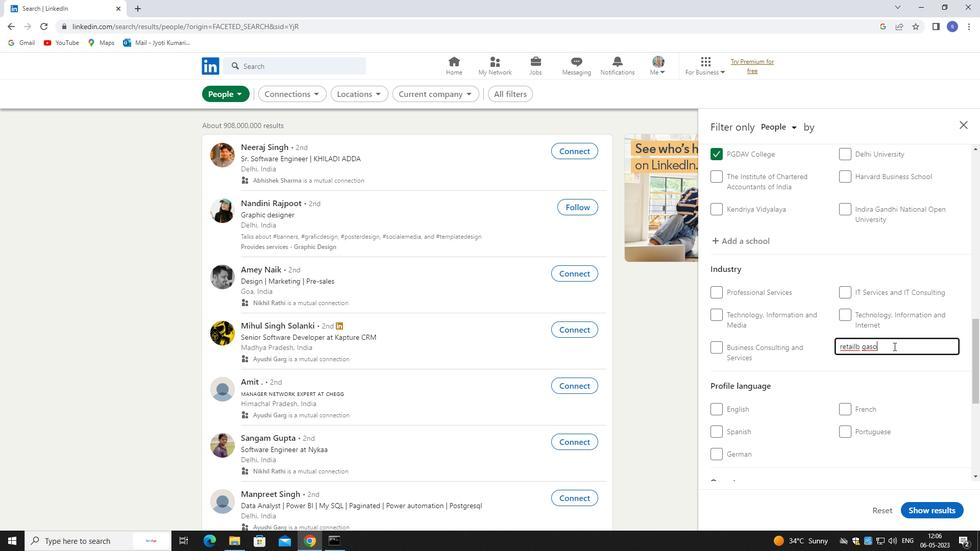 
Action: Key pressed <Key.left><Key.left><Key.left><Key.left><Key.left><Key.backspace><Key.right>
Screenshot: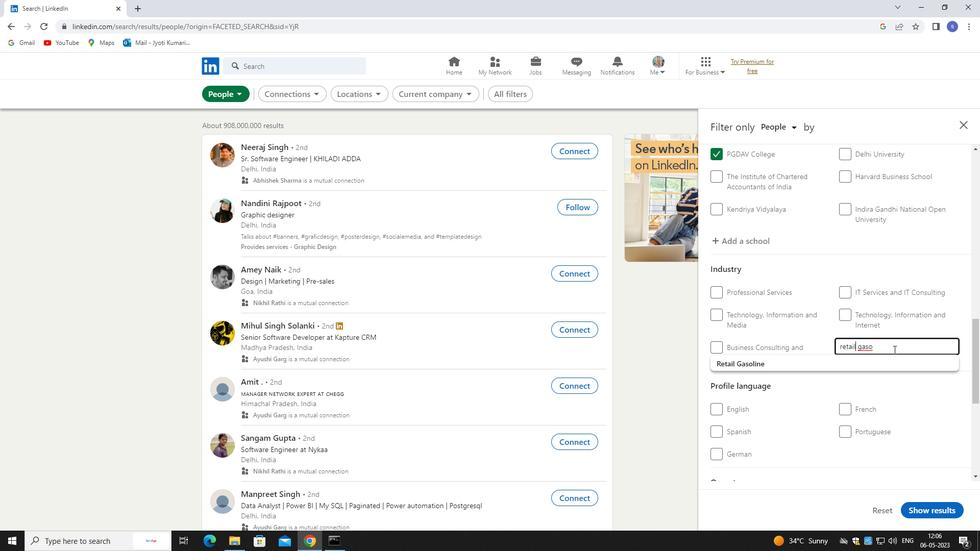 
Action: Mouse moved to (897, 362)
Screenshot: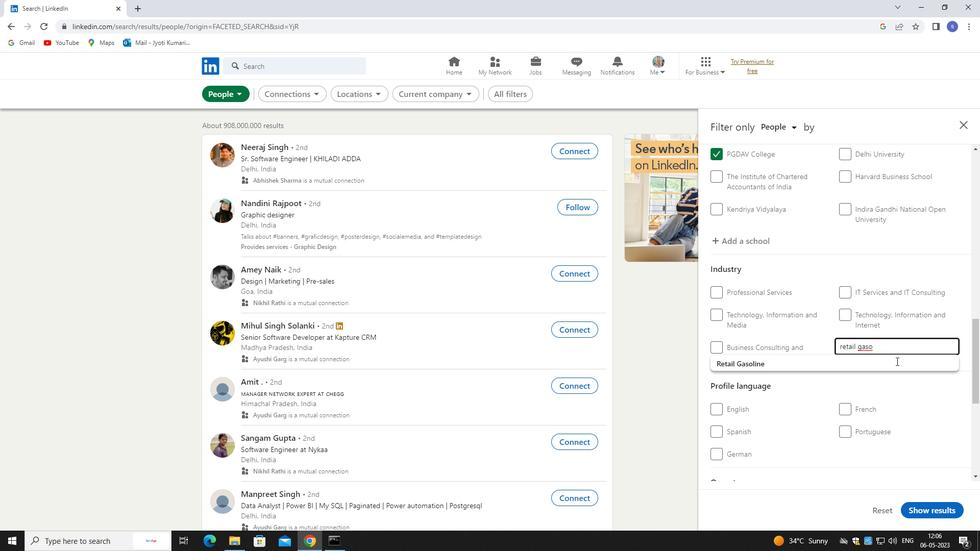 
Action: Mouse pressed left at (897, 362)
Screenshot: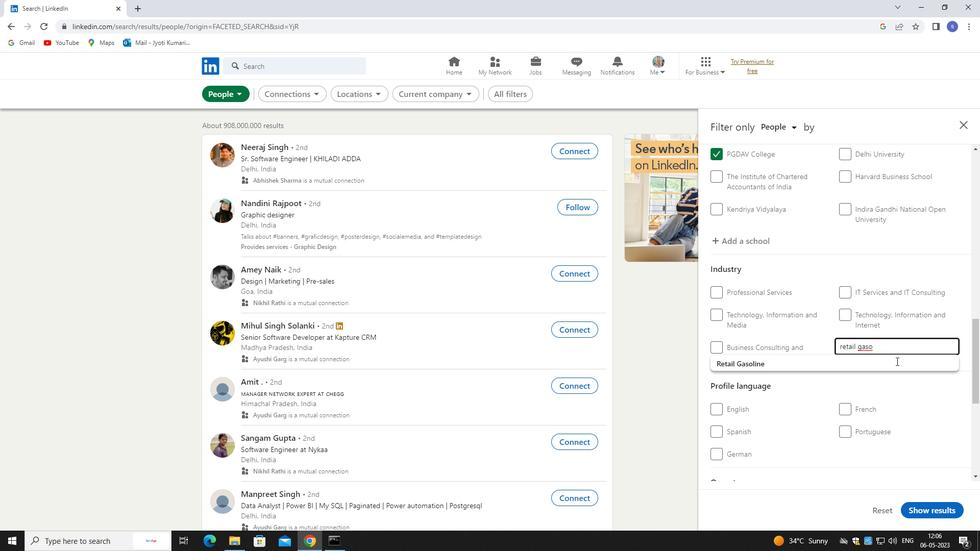 
Action: Mouse moved to (870, 326)
Screenshot: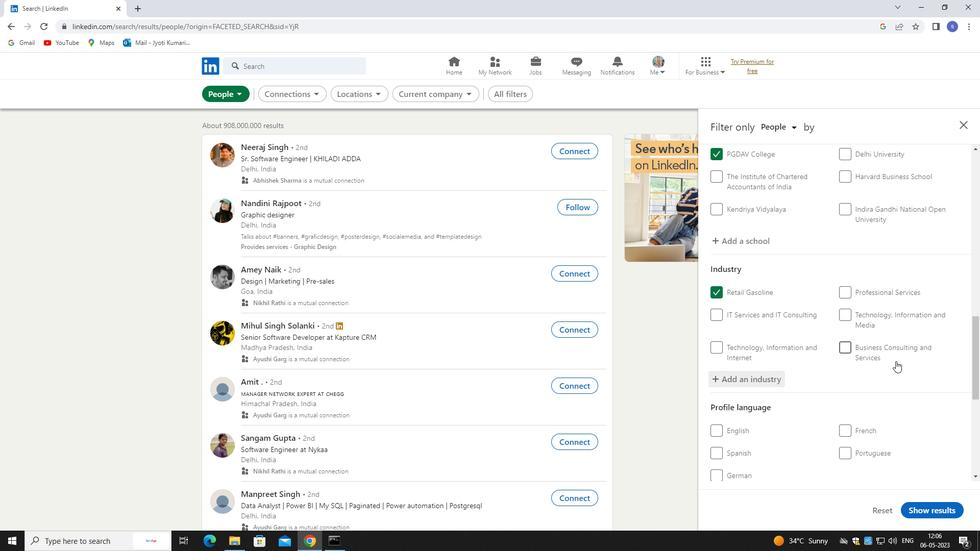 
Action: Mouse scrolled (870, 325) with delta (0, 0)
Screenshot: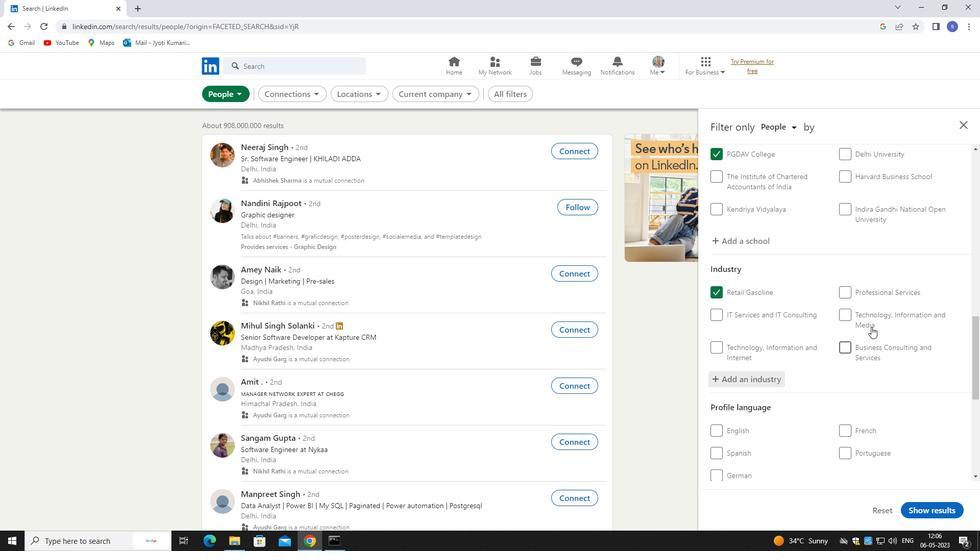 
Action: Mouse moved to (870, 333)
Screenshot: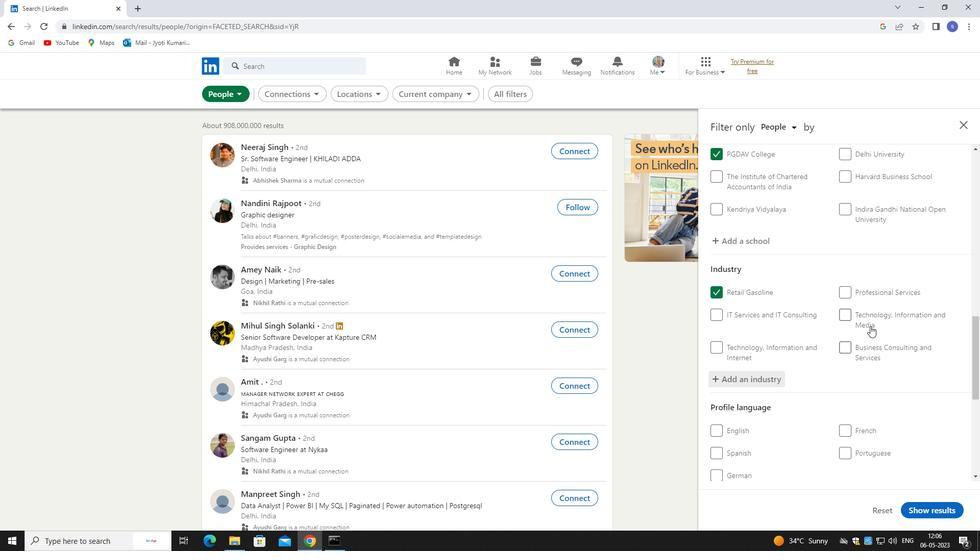 
Action: Mouse scrolled (870, 333) with delta (0, 0)
Screenshot: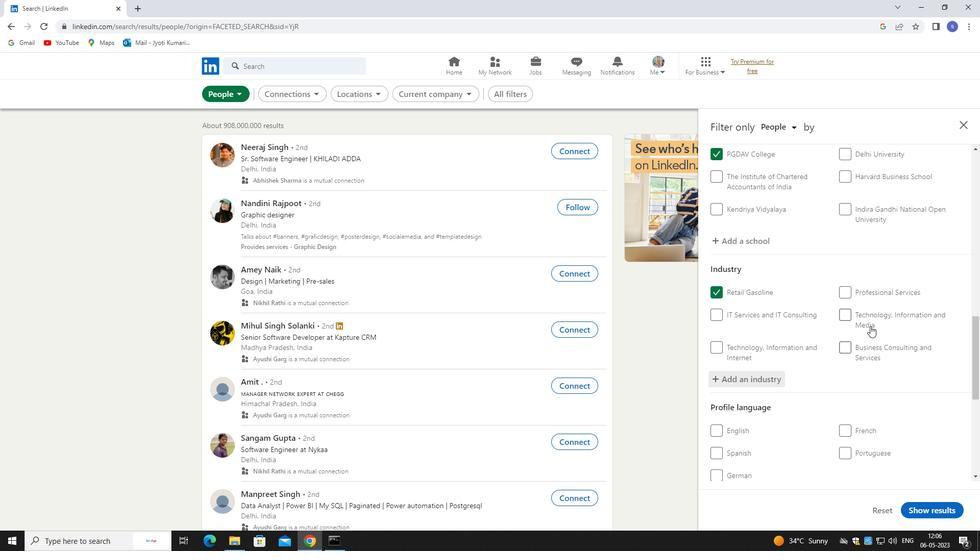 
Action: Mouse moved to (870, 339)
Screenshot: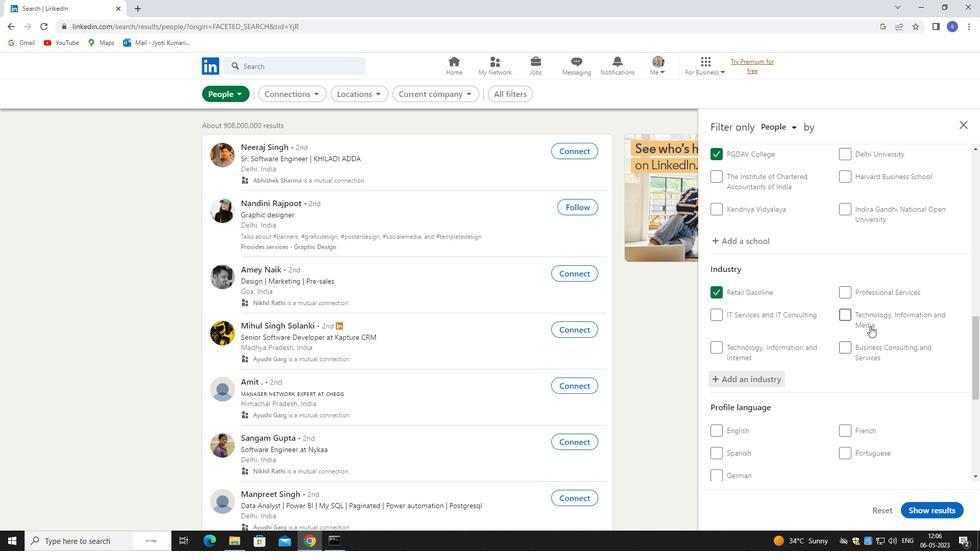 
Action: Mouse scrolled (870, 338) with delta (0, 0)
Screenshot: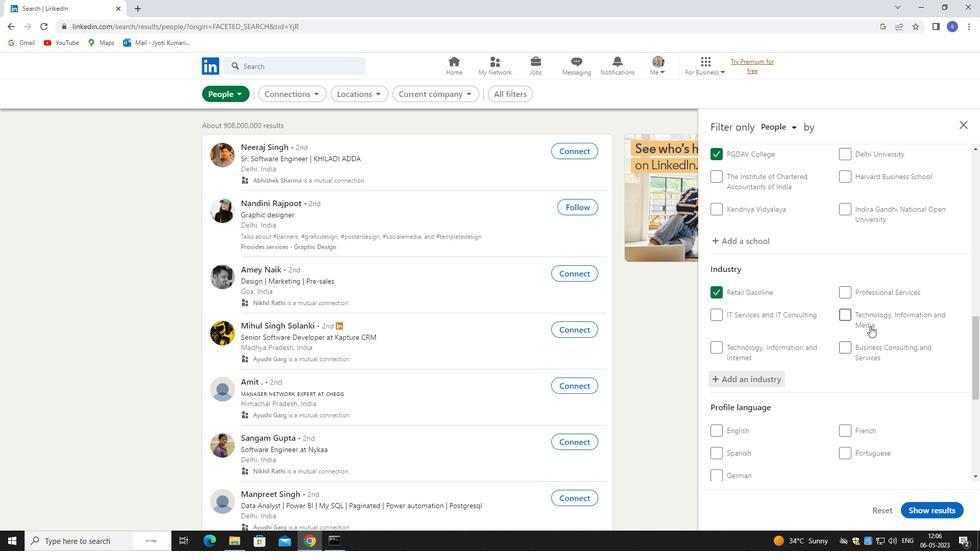 
Action: Mouse moved to (870, 343)
Screenshot: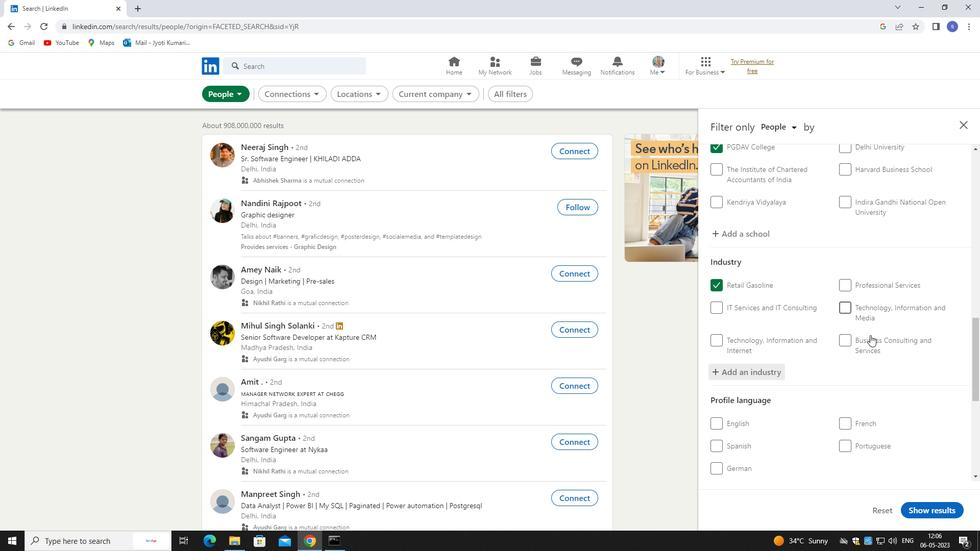 
Action: Mouse scrolled (870, 343) with delta (0, 0)
Screenshot: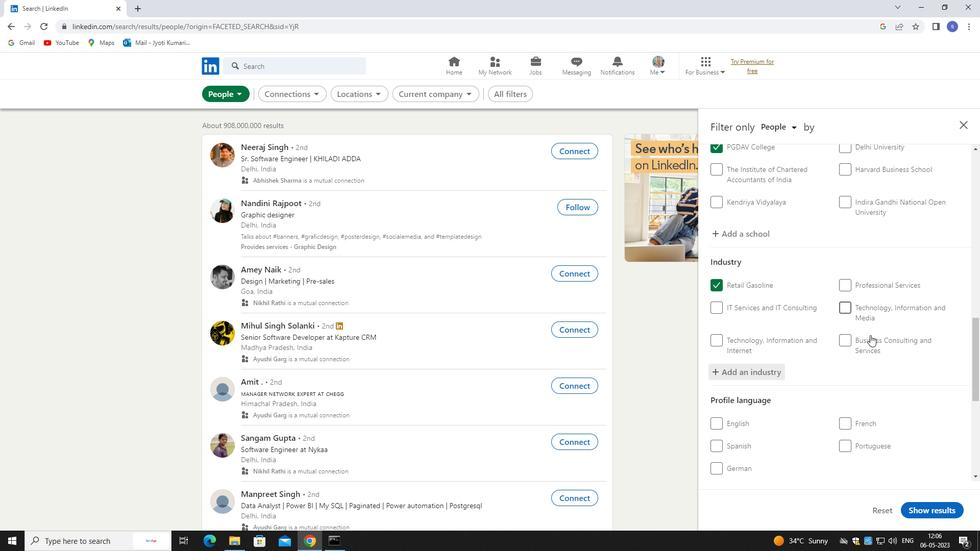 
Action: Mouse moved to (737, 223)
Screenshot: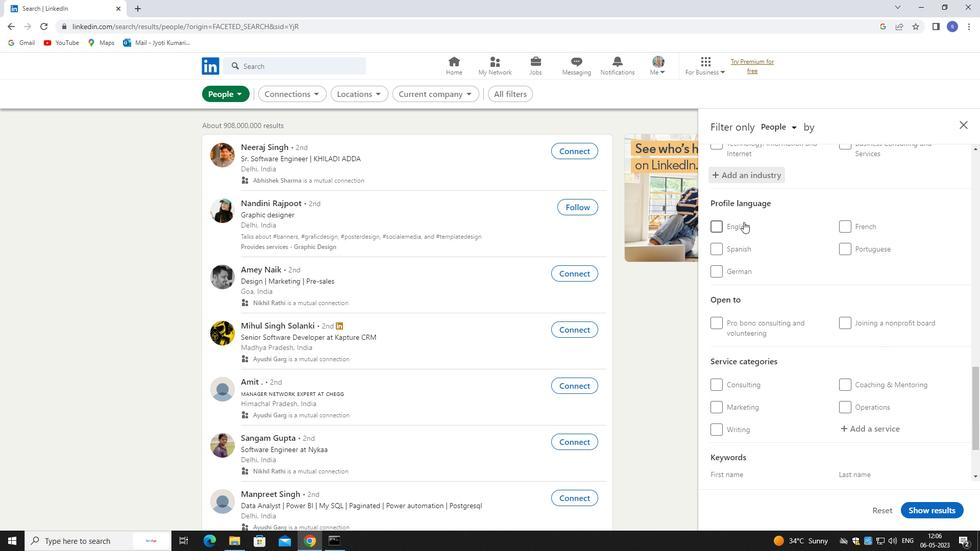 
Action: Mouse pressed left at (737, 223)
Screenshot: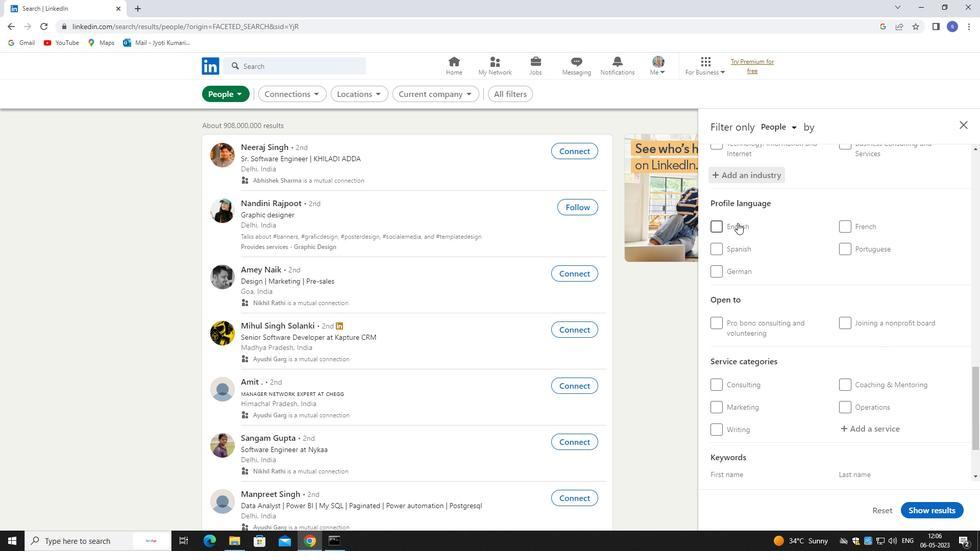 
Action: Mouse moved to (892, 370)
Screenshot: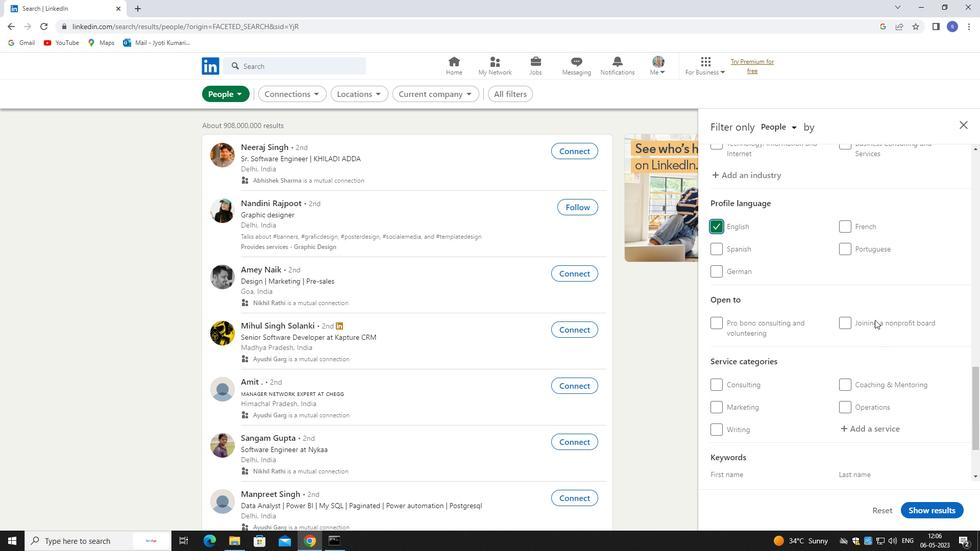 
Action: Mouse scrolled (892, 369) with delta (0, 0)
Screenshot: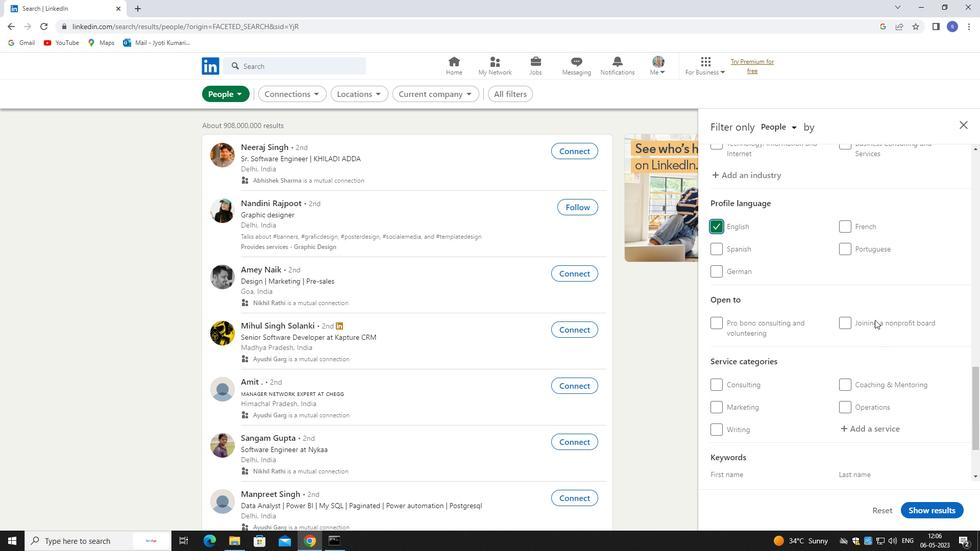 
Action: Mouse moved to (892, 372)
Screenshot: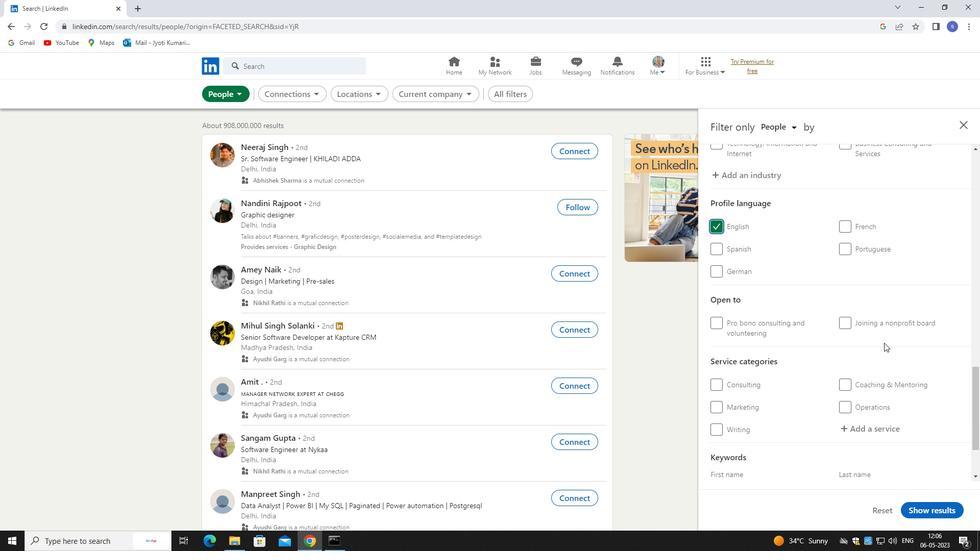 
Action: Mouse scrolled (892, 372) with delta (0, 0)
Screenshot: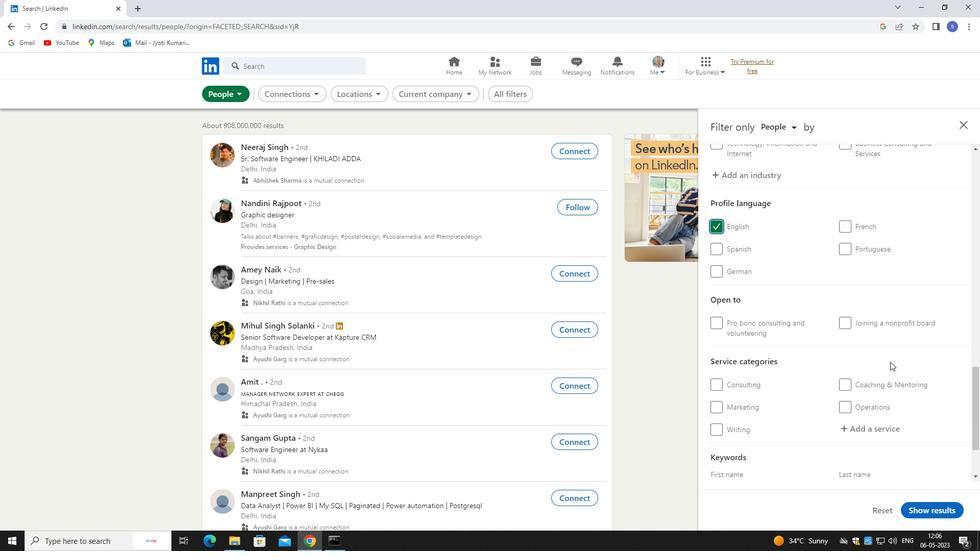 
Action: Mouse moved to (892, 374)
Screenshot: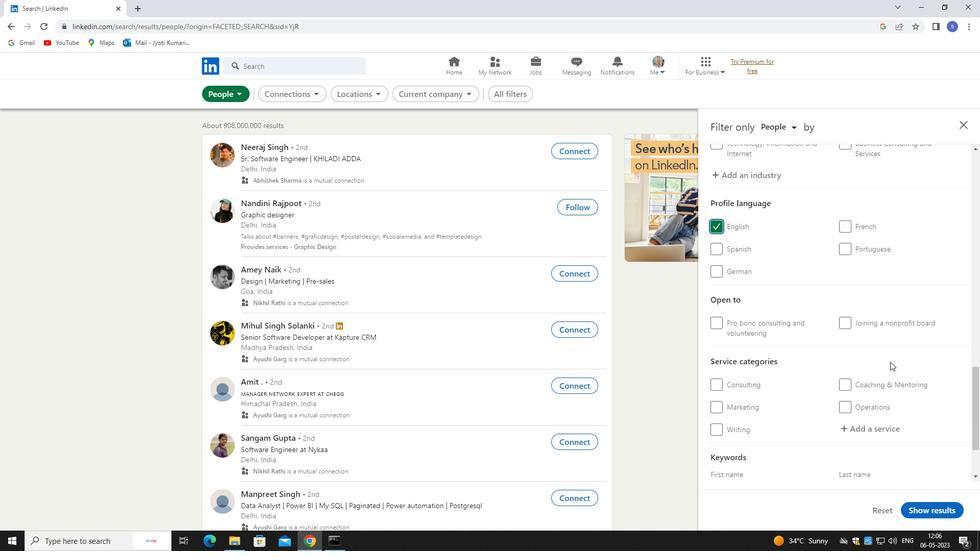 
Action: Mouse scrolled (892, 373) with delta (0, 0)
Screenshot: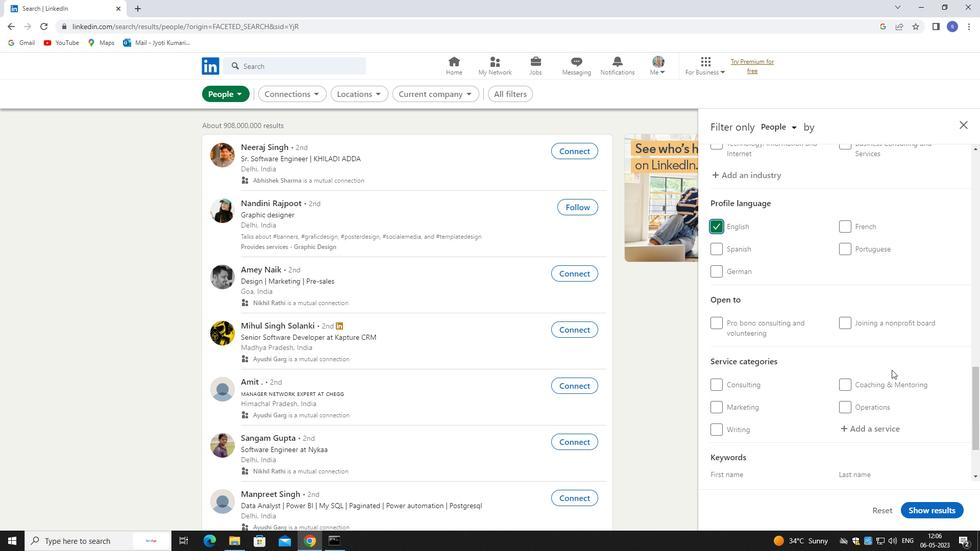 
Action: Mouse moved to (864, 343)
Screenshot: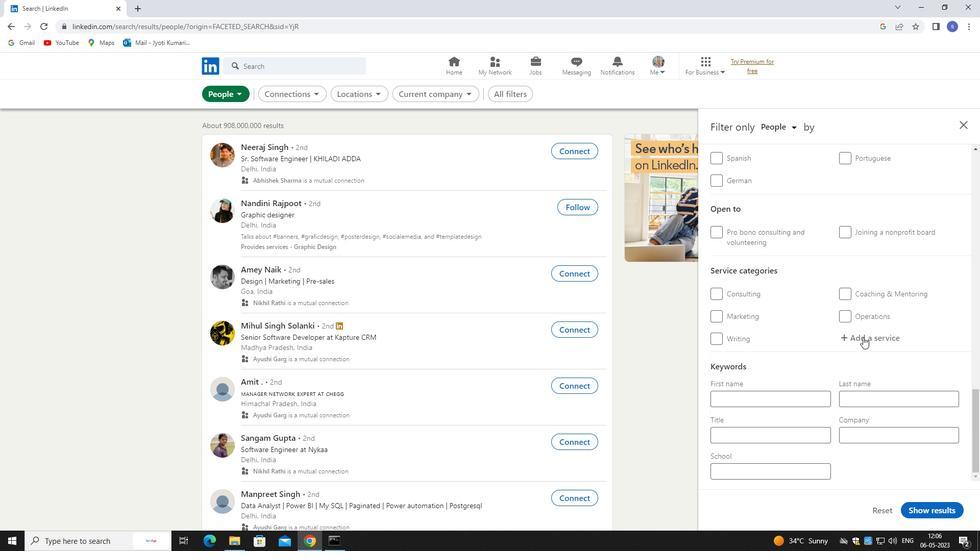 
Action: Mouse pressed left at (864, 343)
Screenshot: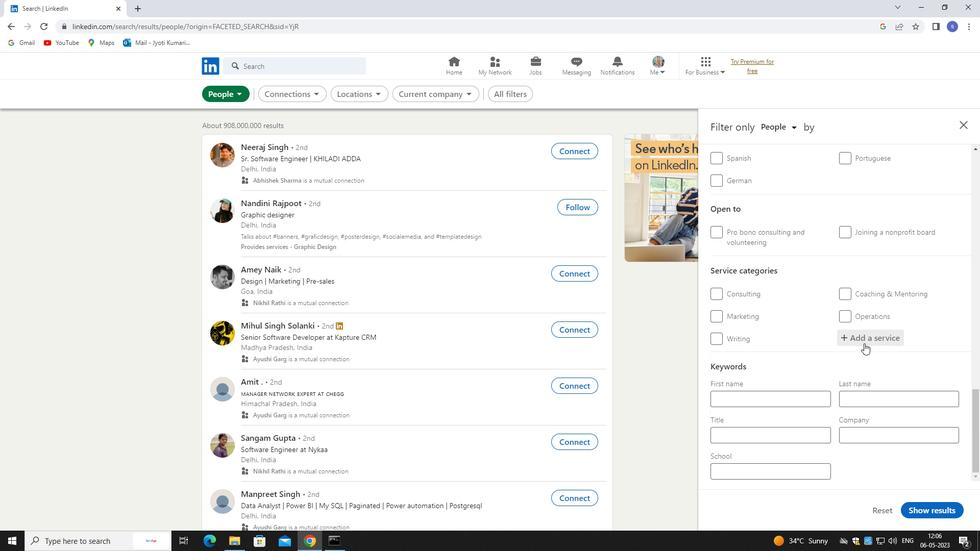 
Action: Mouse moved to (866, 344)
Screenshot: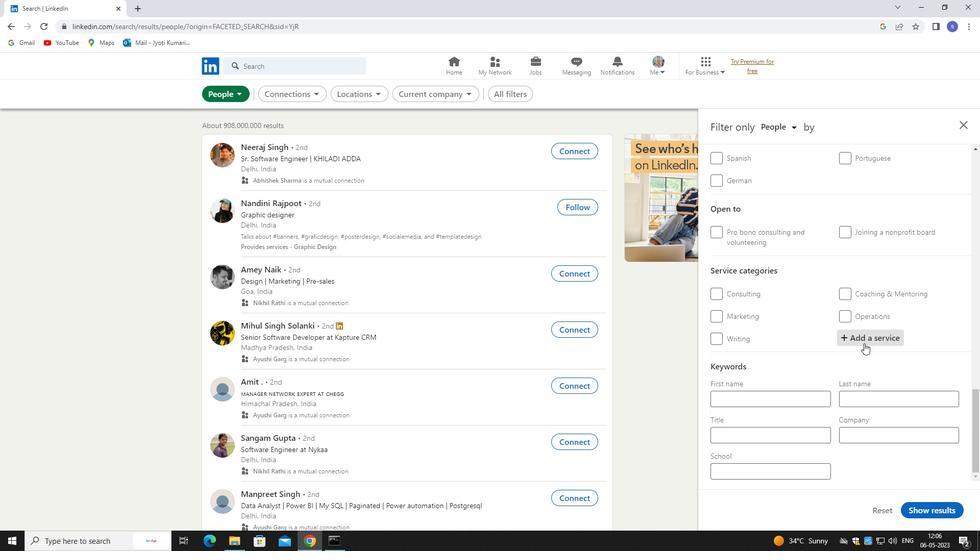 
Action: Key pressed <Key.shift>TAX<Key.space>L
Screenshot: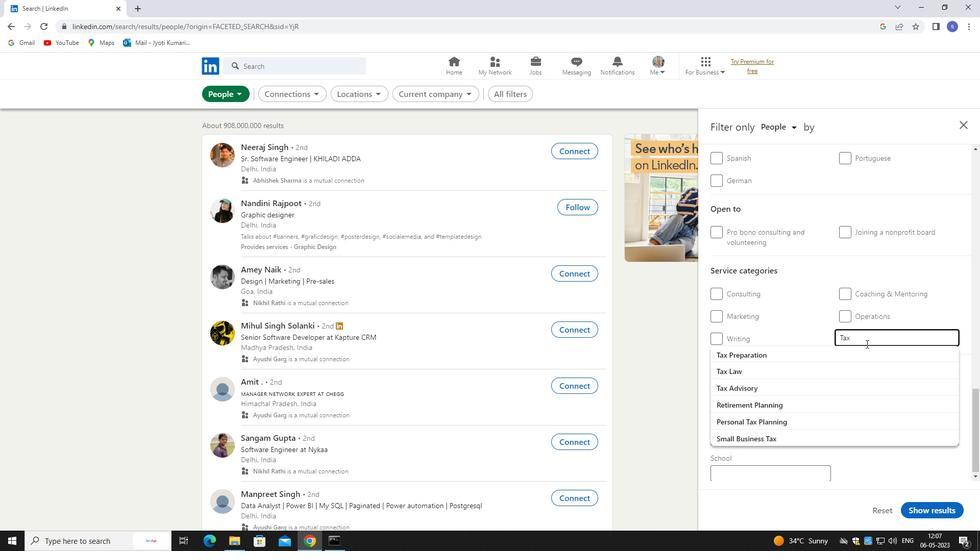 
Action: Mouse moved to (866, 351)
Screenshot: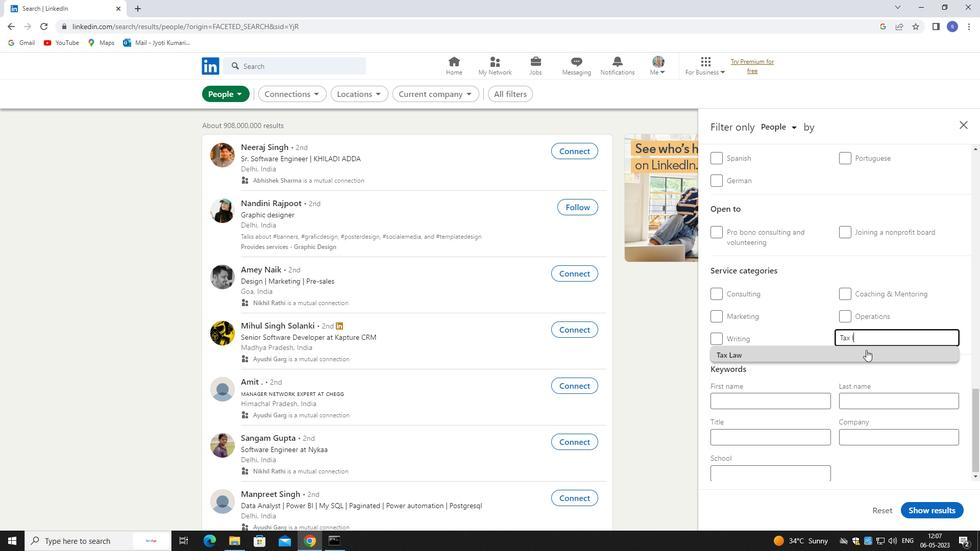 
Action: Mouse pressed left at (866, 351)
Screenshot: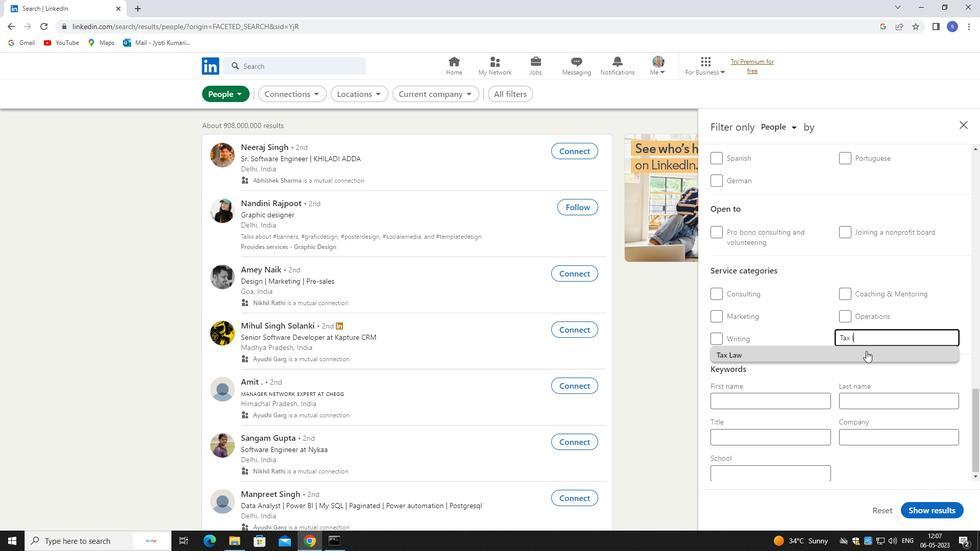 
Action: Mouse moved to (867, 351)
Screenshot: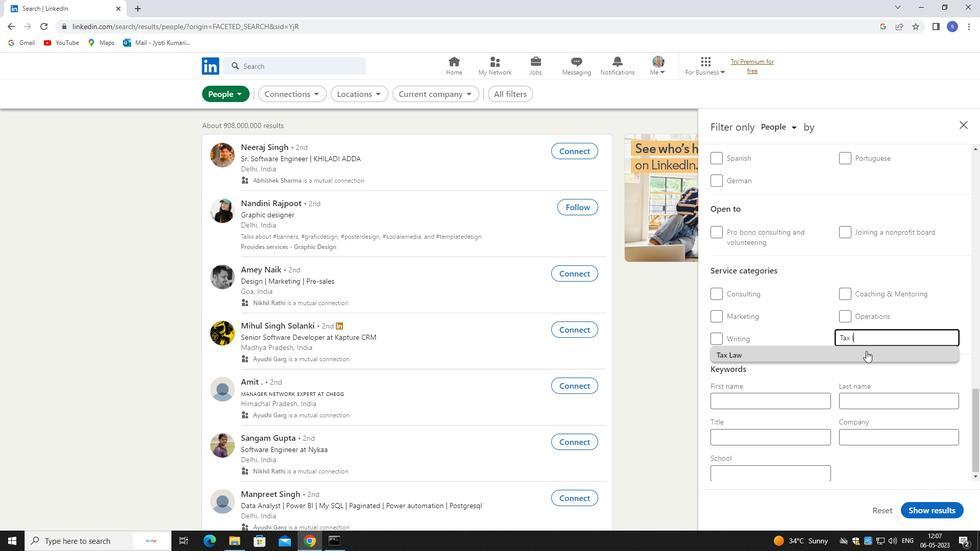 
Action: Mouse scrolled (867, 350) with delta (0, 0)
Screenshot: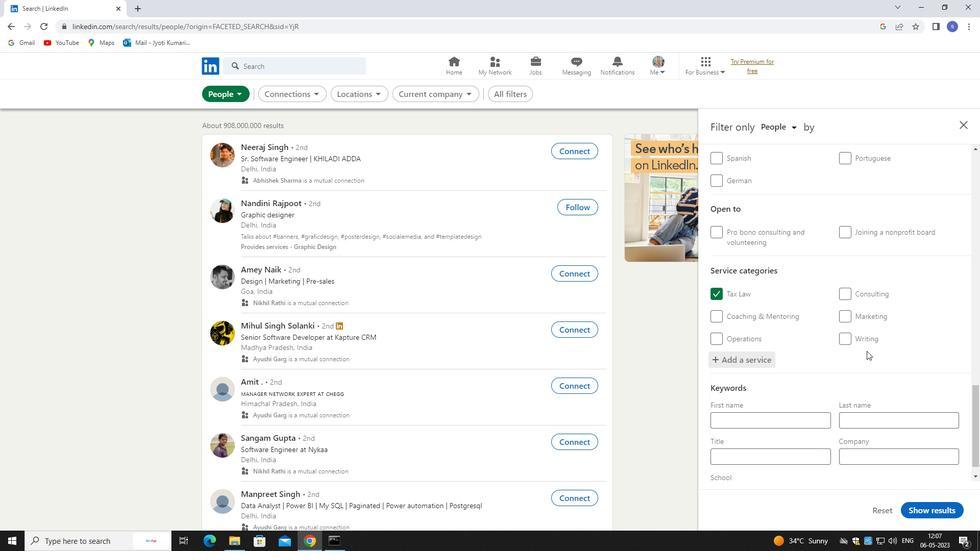 
Action: Mouse scrolled (867, 350) with delta (0, 0)
Screenshot: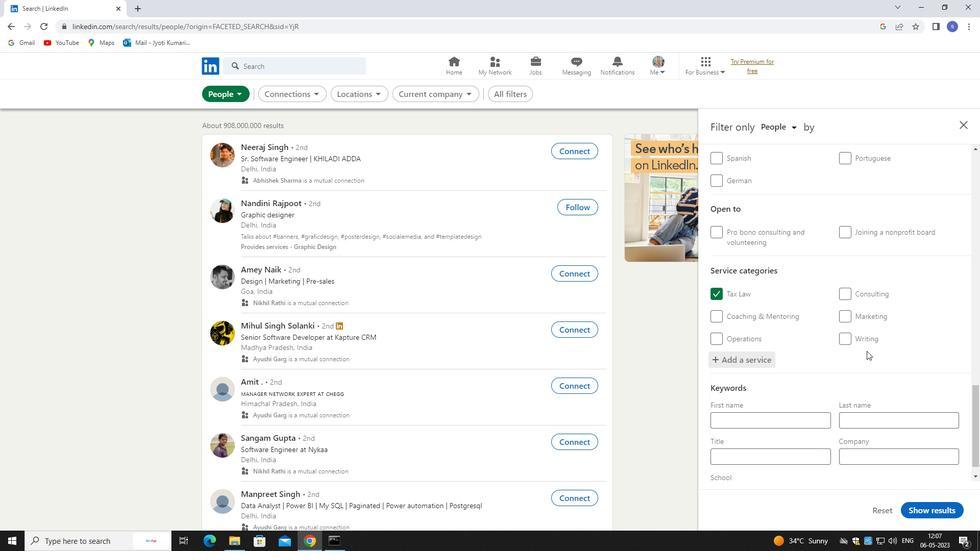 
Action: Mouse scrolled (867, 350) with delta (0, 0)
Screenshot: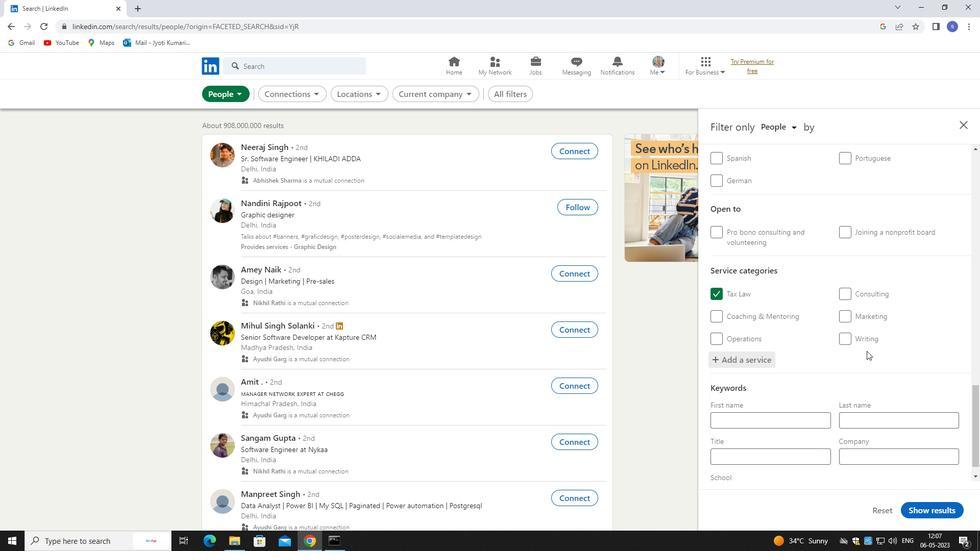 
Action: Mouse moved to (792, 434)
Screenshot: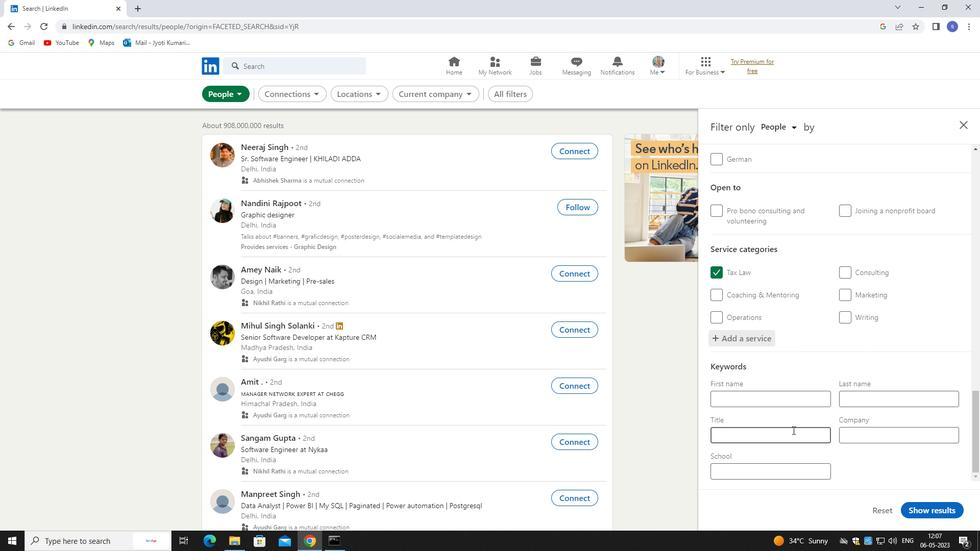 
Action: Mouse pressed left at (792, 434)
Screenshot: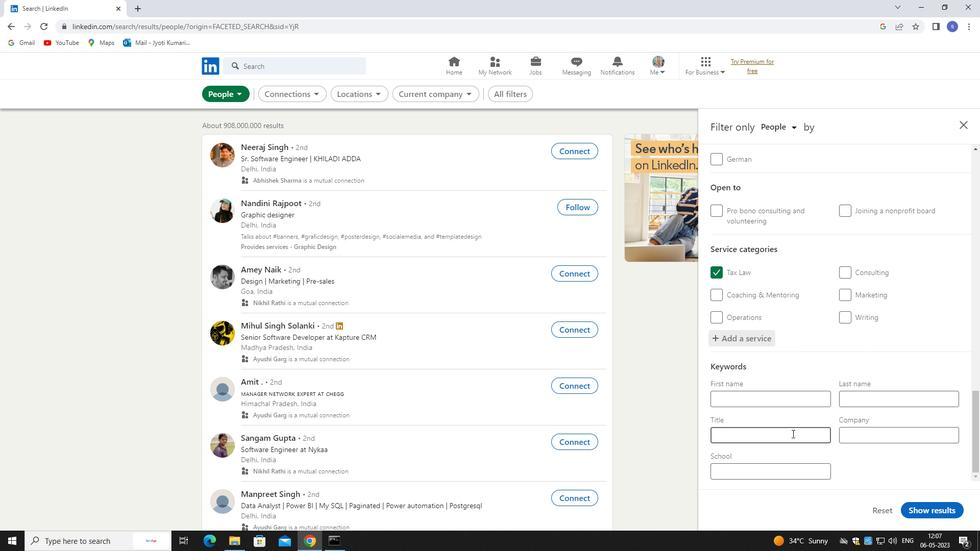 
Action: Key pressed <Key.shift><Key.shift><Key.shift>SPA<Key.space><Key.shift>MANAGER
Screenshot: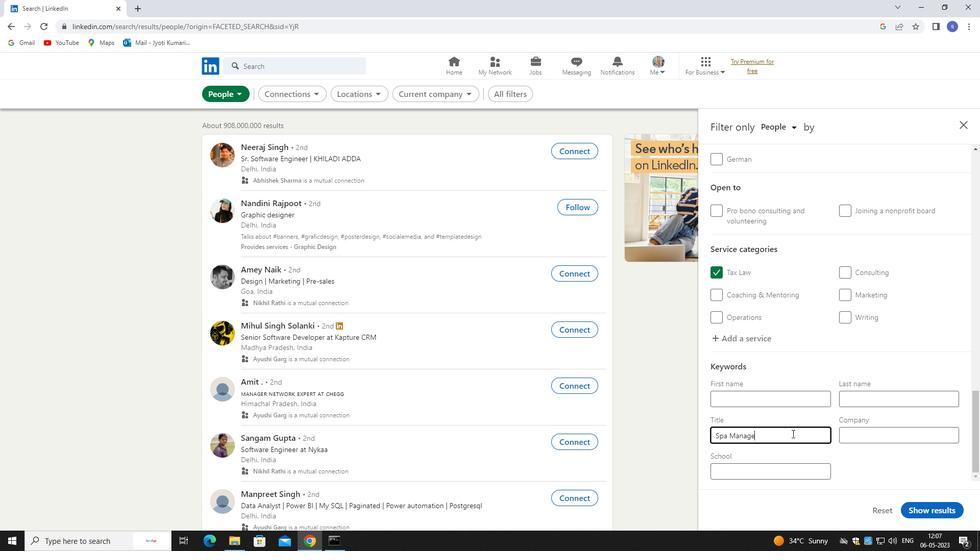 
Action: Mouse moved to (917, 508)
Screenshot: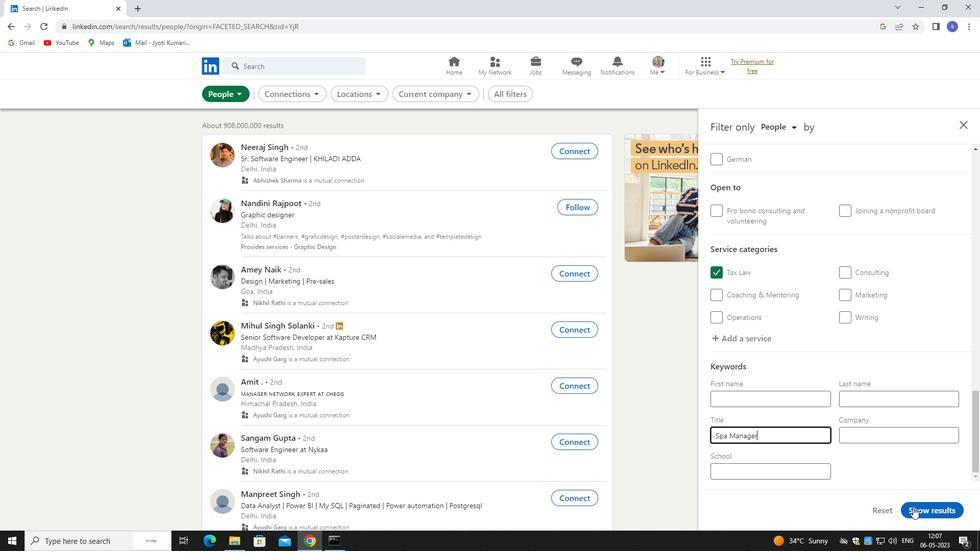 
Action: Mouse pressed left at (917, 508)
Screenshot: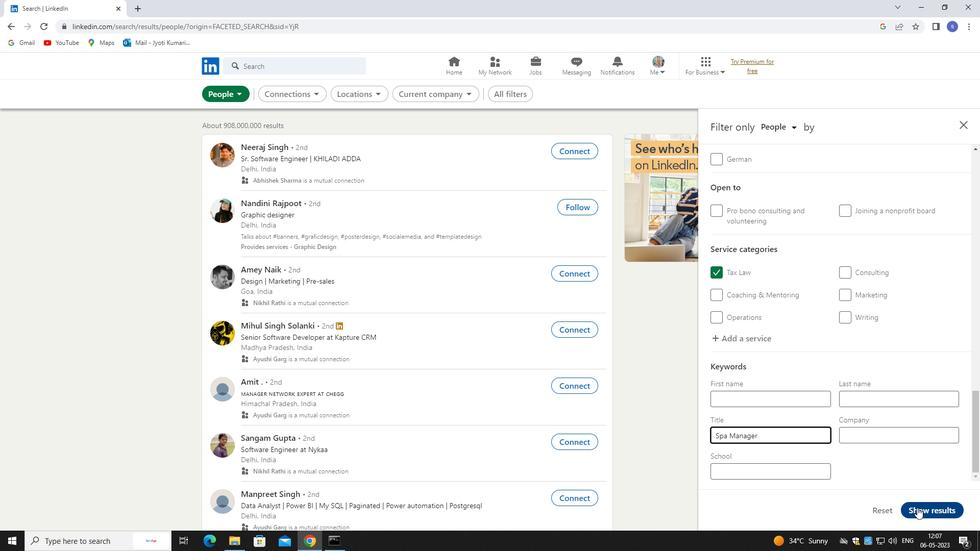 
Action: Mouse moved to (919, 508)
Screenshot: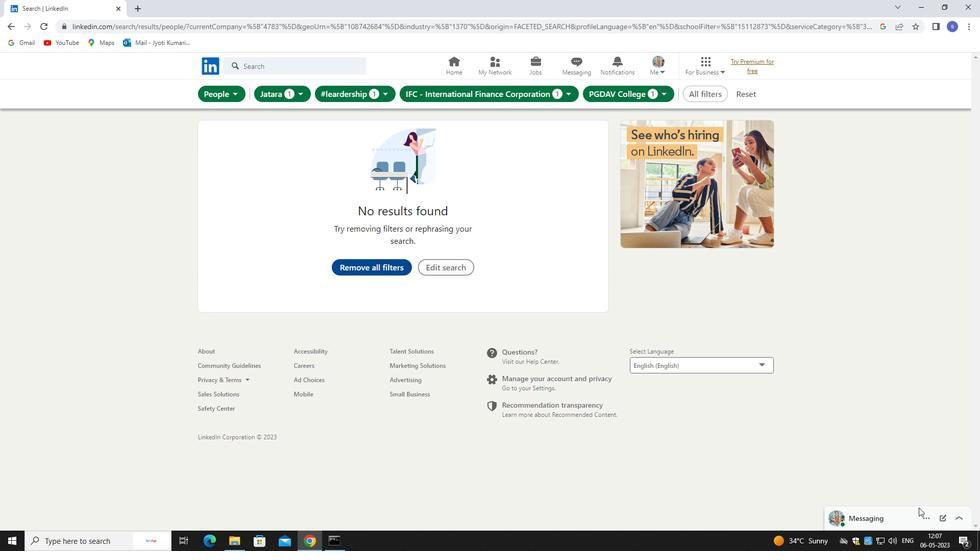 
